 Task: Find connections with filter location Manhuaçu with filter topic #Startuplife with filter profile language French with filter current company Microsoft Research with filter school IIEST, Shibpur with filter industry Spectator Sports with filter service category Logo Design with filter keywords title Funeral Attendant
Action: Mouse moved to (477, 72)
Screenshot: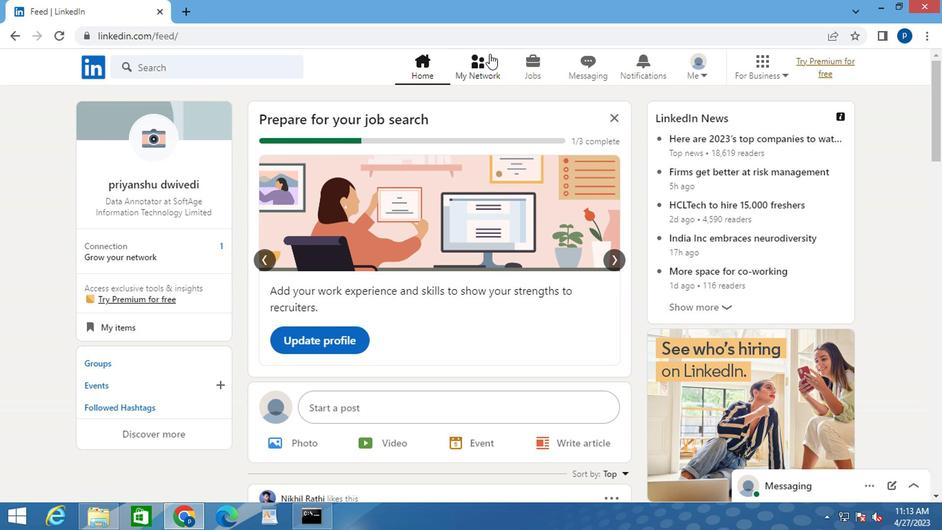 
Action: Mouse pressed left at (477, 72)
Screenshot: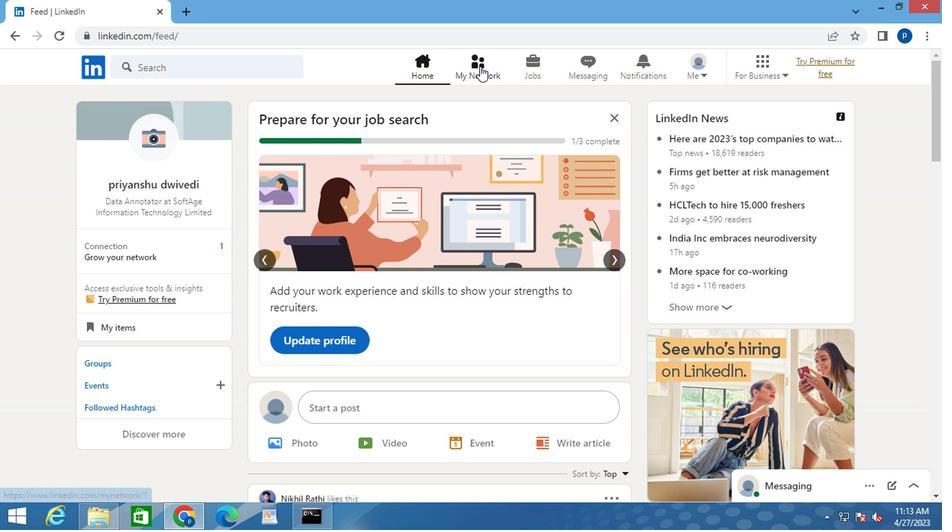 
Action: Mouse moved to (148, 148)
Screenshot: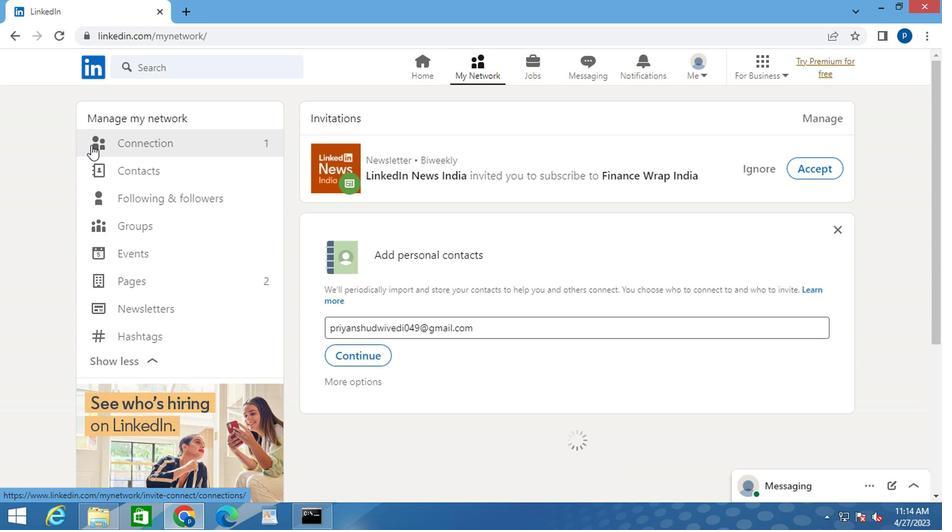 
Action: Mouse pressed left at (148, 148)
Screenshot: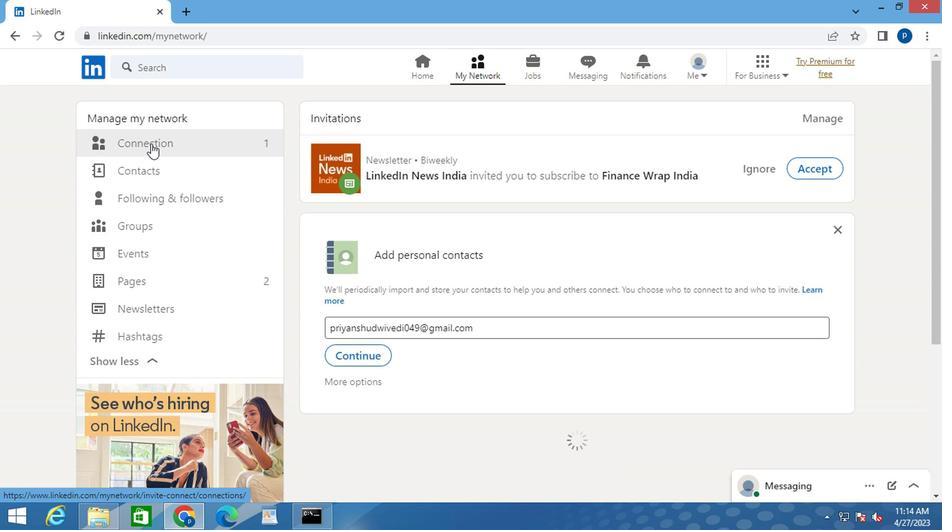 
Action: Mouse pressed left at (148, 148)
Screenshot: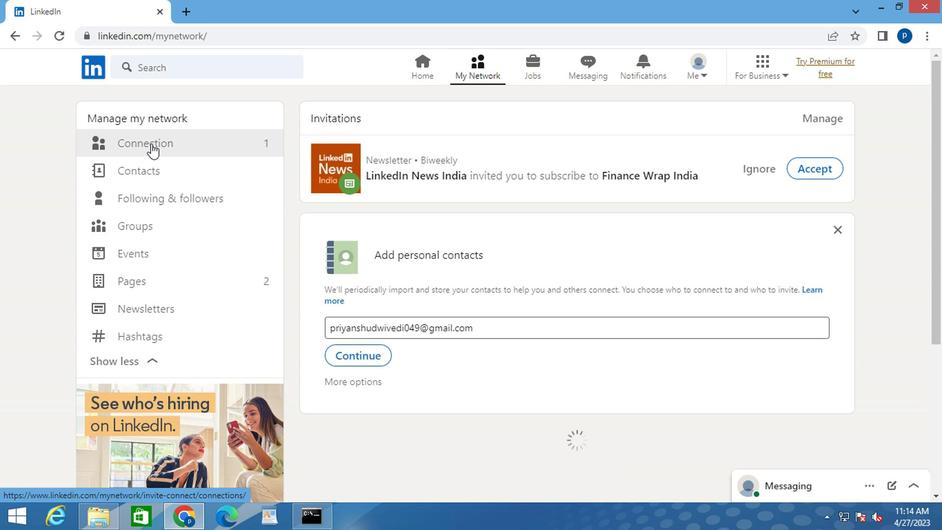 
Action: Mouse pressed left at (148, 148)
Screenshot: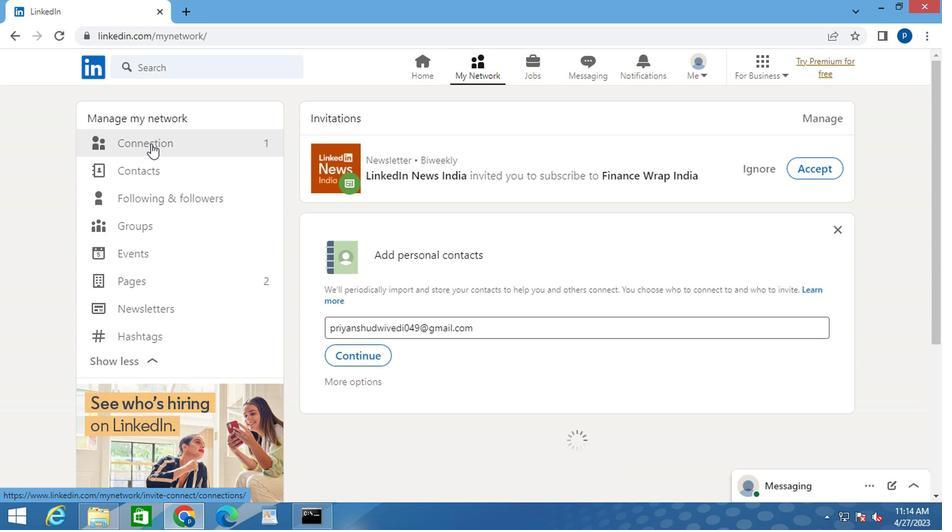 
Action: Mouse moved to (550, 147)
Screenshot: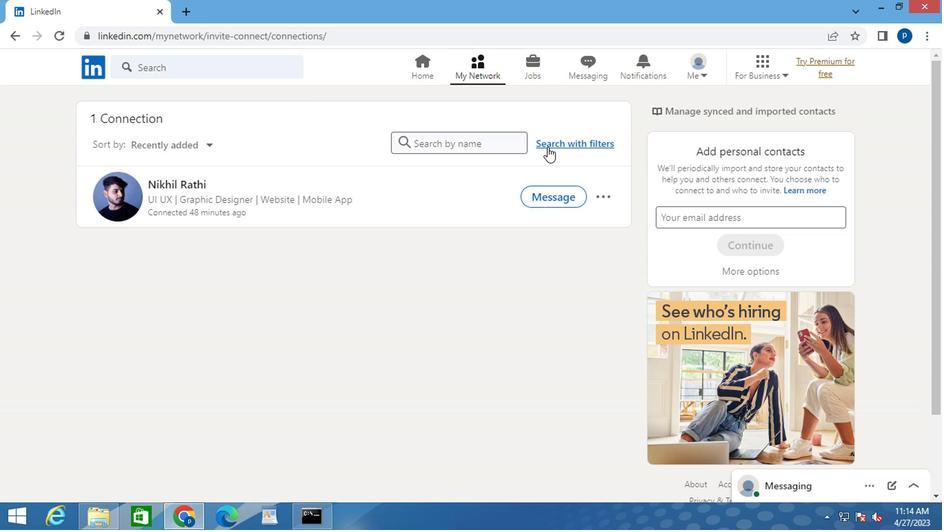 
Action: Mouse pressed left at (550, 147)
Screenshot: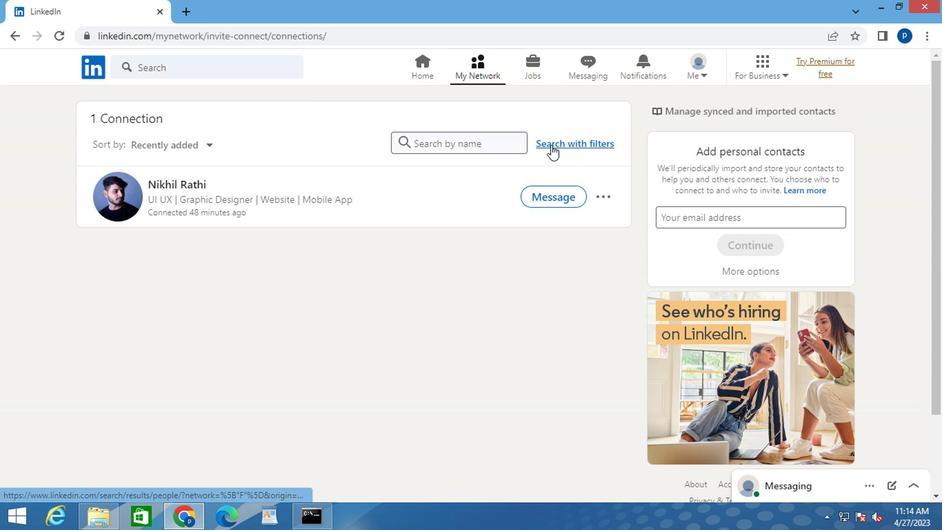 
Action: Mouse moved to (502, 113)
Screenshot: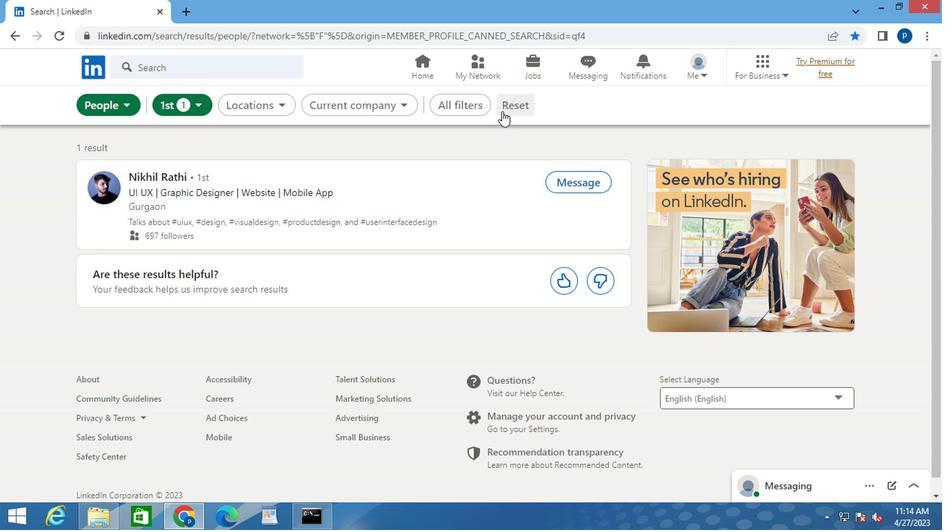 
Action: Mouse pressed left at (502, 113)
Screenshot: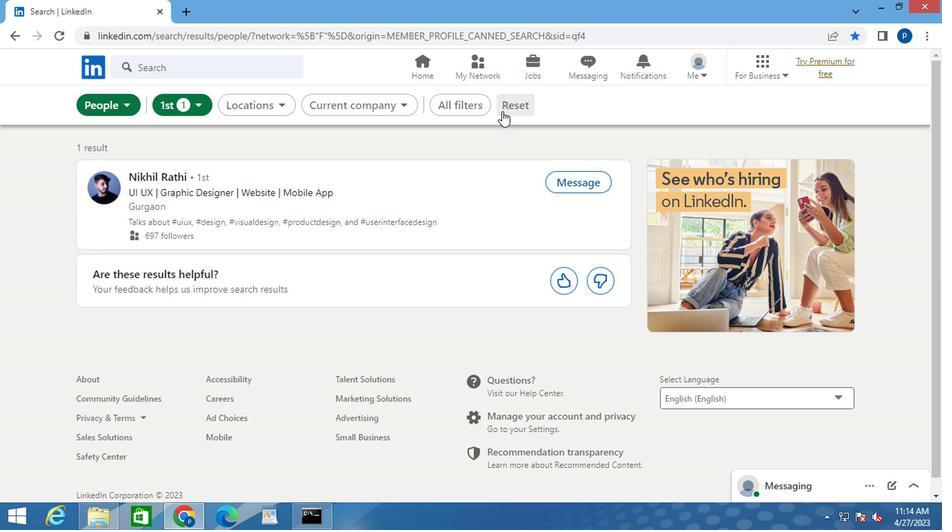 
Action: Mouse moved to (500, 111)
Screenshot: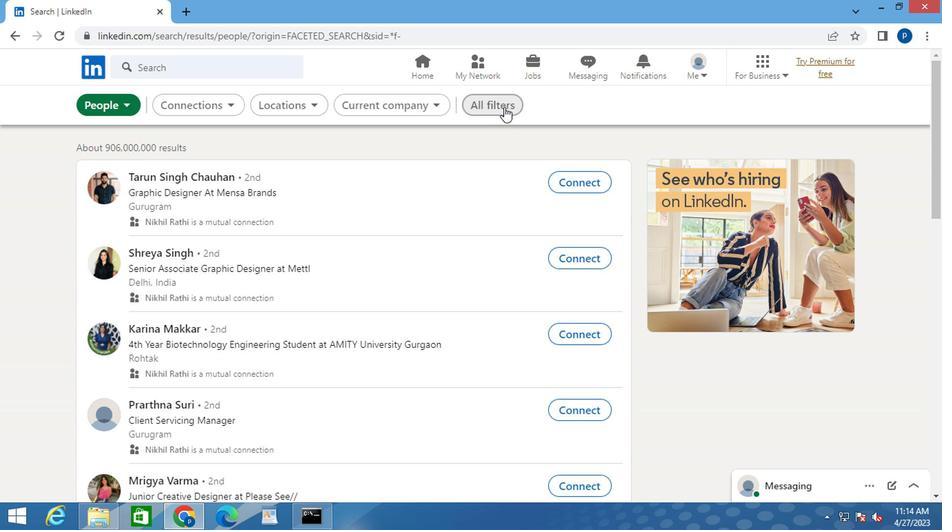 
Action: Mouse pressed left at (500, 111)
Screenshot: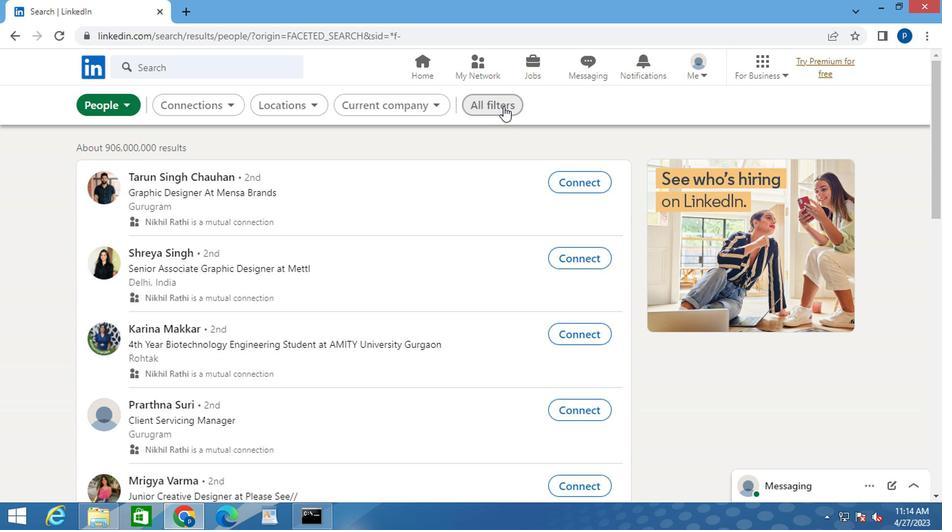 
Action: Mouse moved to (660, 300)
Screenshot: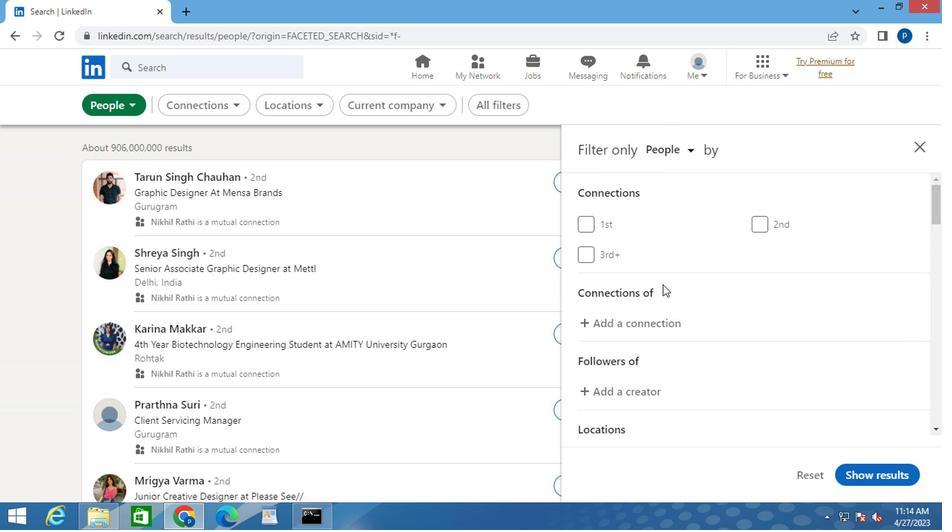 
Action: Mouse scrolled (660, 299) with delta (0, 0)
Screenshot: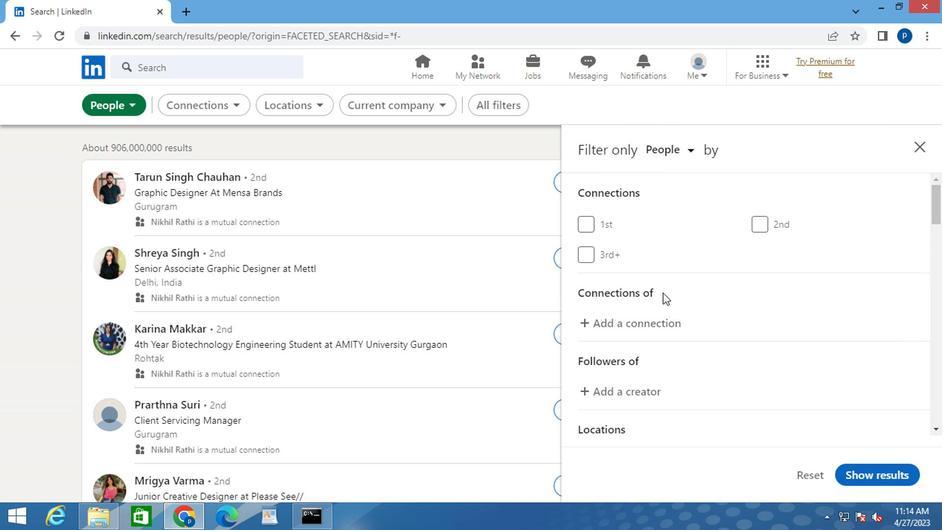 
Action: Mouse moved to (659, 301)
Screenshot: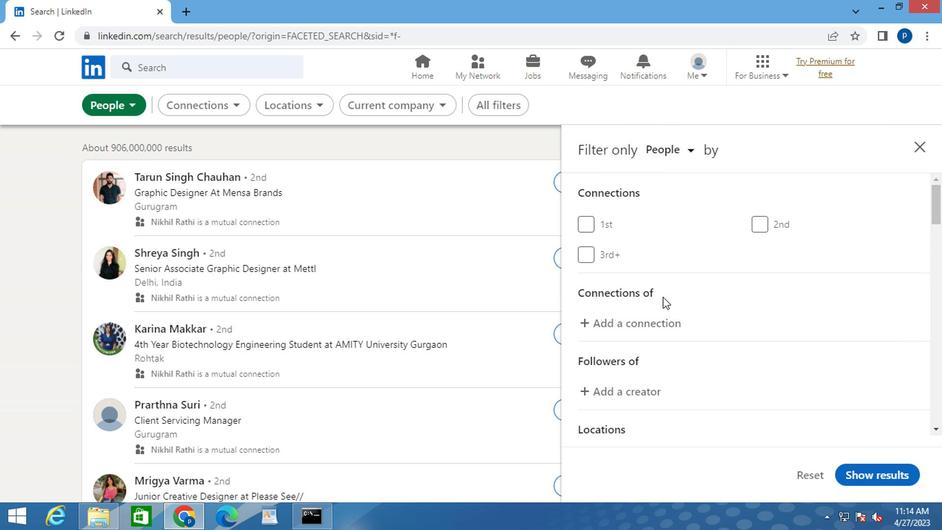 
Action: Mouse scrolled (659, 300) with delta (0, 0)
Screenshot: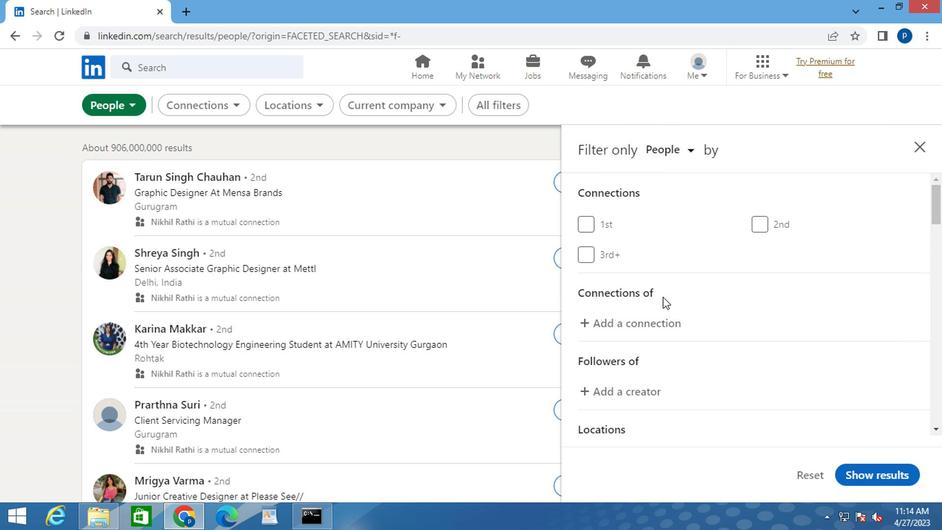 
Action: Mouse moved to (682, 324)
Screenshot: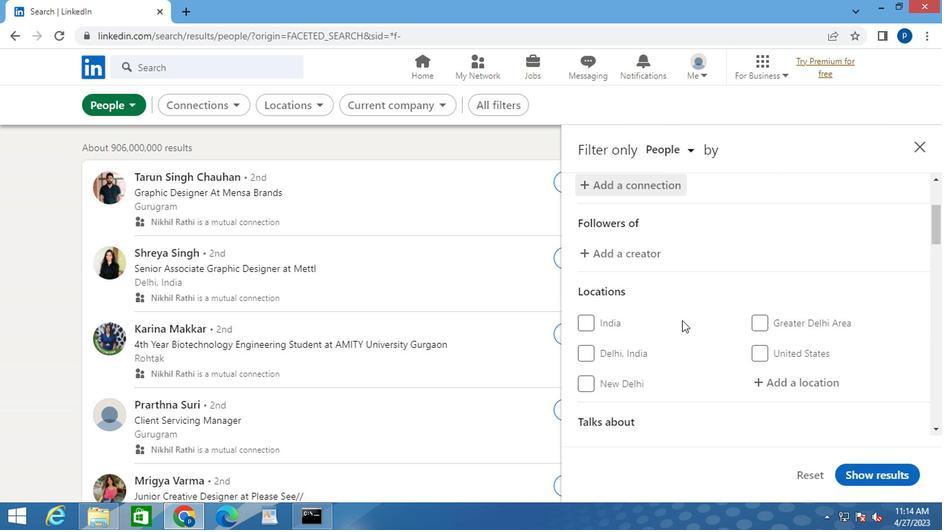 
Action: Mouse scrolled (682, 323) with delta (0, 0)
Screenshot: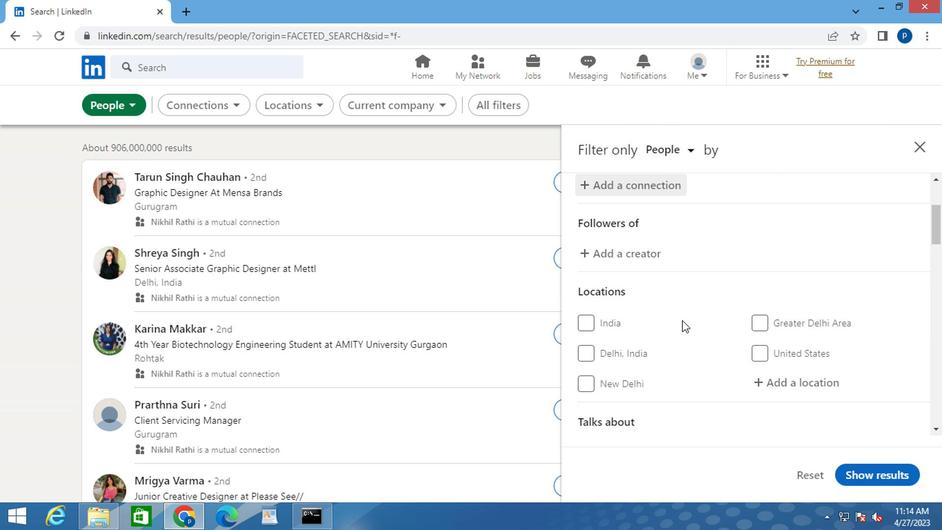 
Action: Mouse moved to (811, 316)
Screenshot: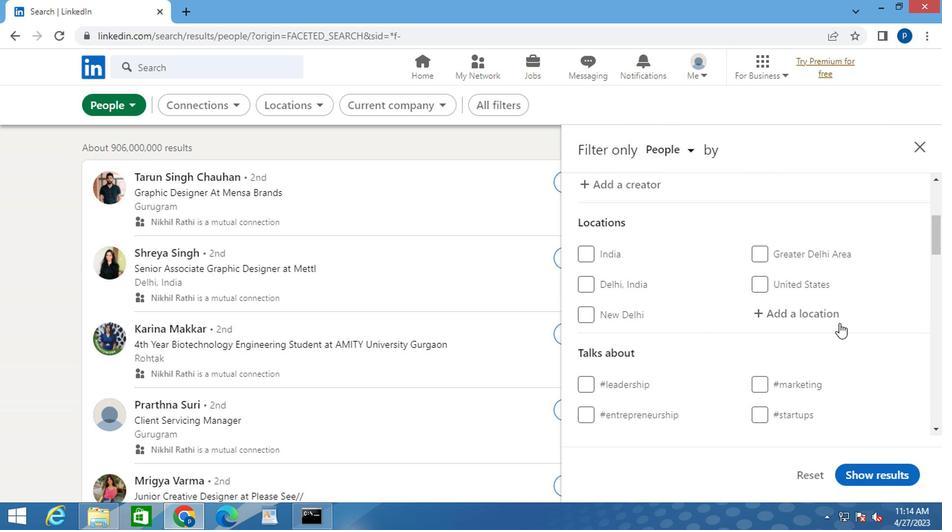 
Action: Mouse pressed left at (811, 316)
Screenshot: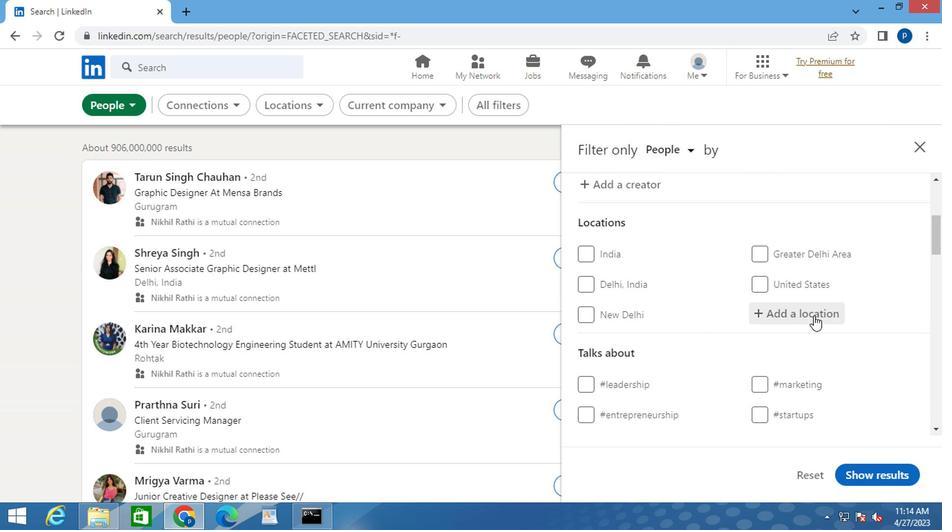 
Action: Mouse moved to (801, 316)
Screenshot: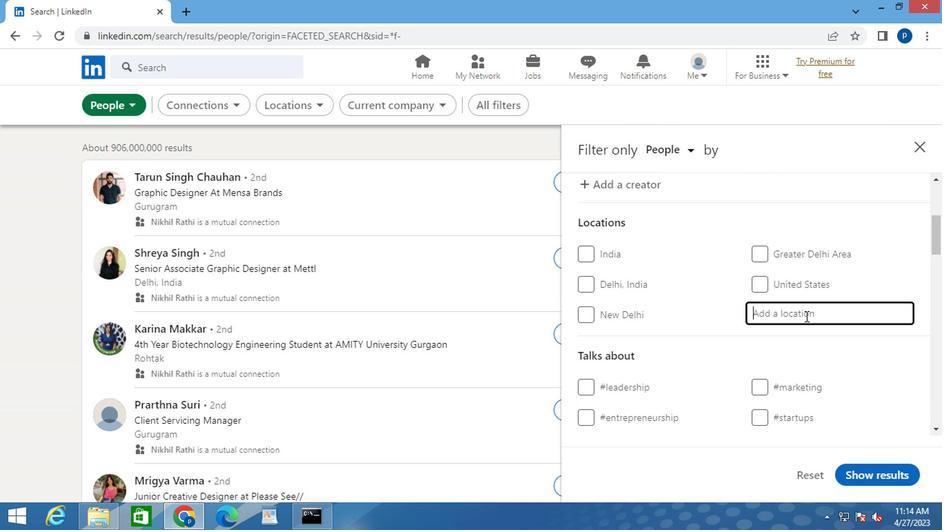 
Action: Key pressed <Key.caps_lock>m<Key.caps_lock>anhuacu
Screenshot: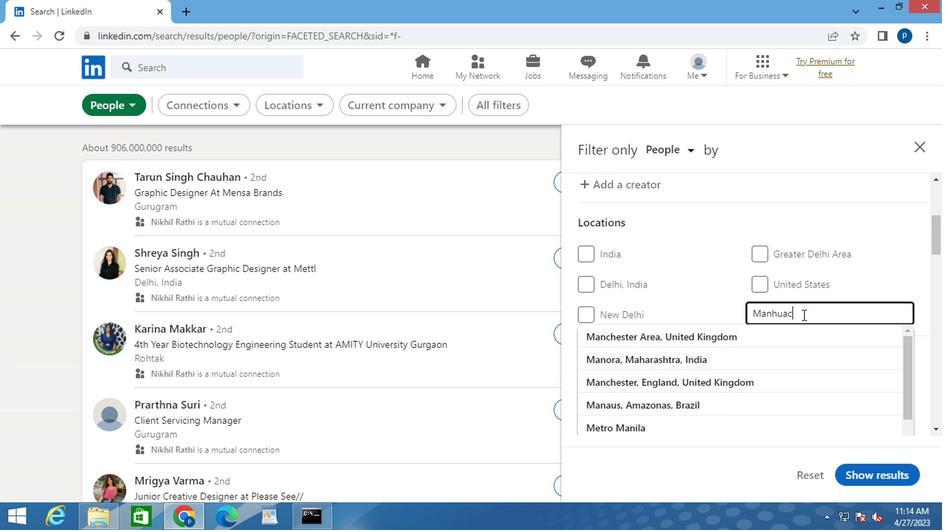 
Action: Mouse moved to (709, 334)
Screenshot: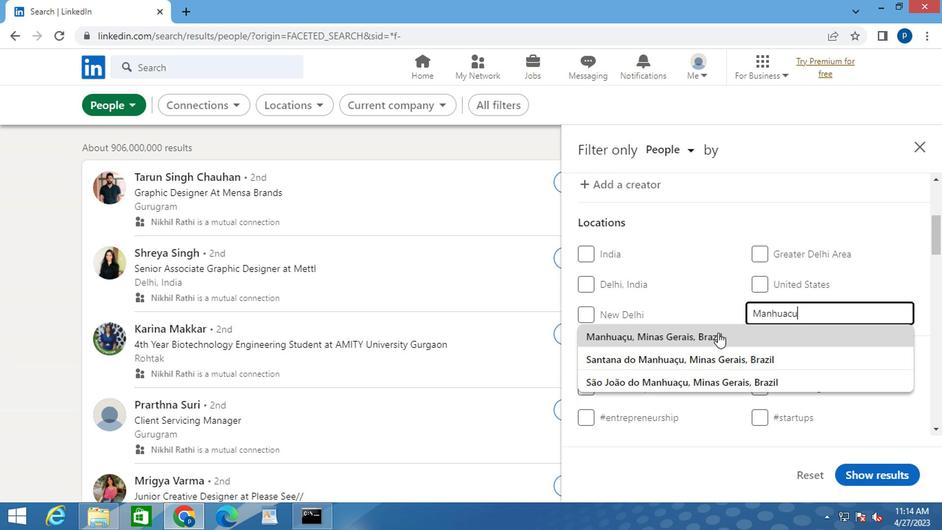 
Action: Mouse pressed left at (709, 334)
Screenshot: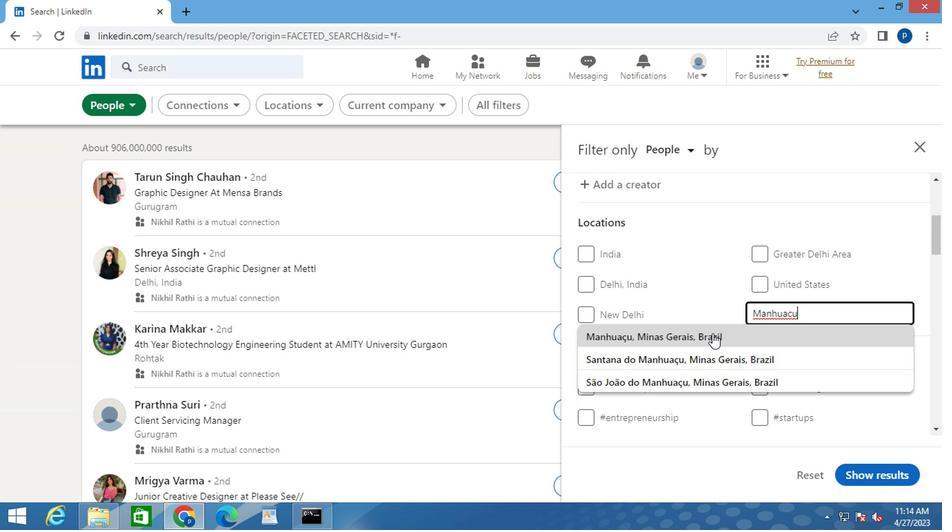 
Action: Mouse moved to (771, 412)
Screenshot: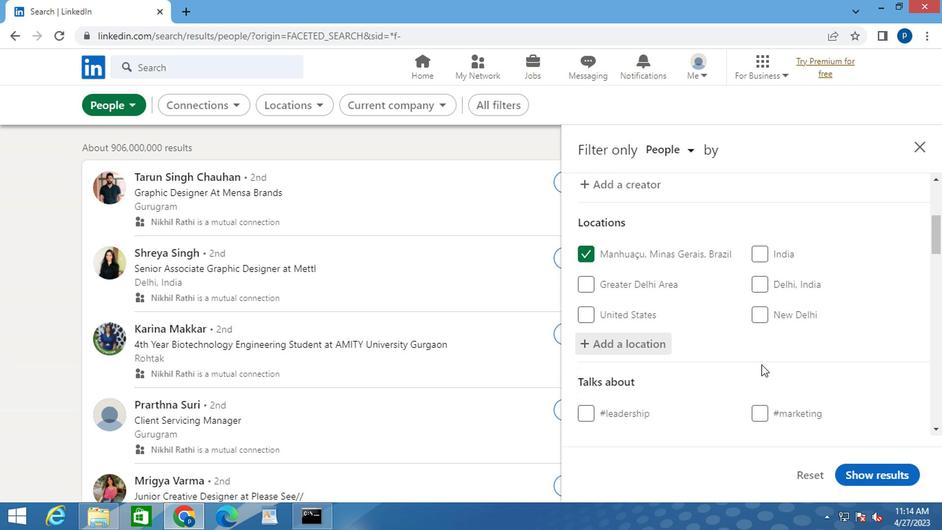 
Action: Mouse scrolled (771, 412) with delta (0, 0)
Screenshot: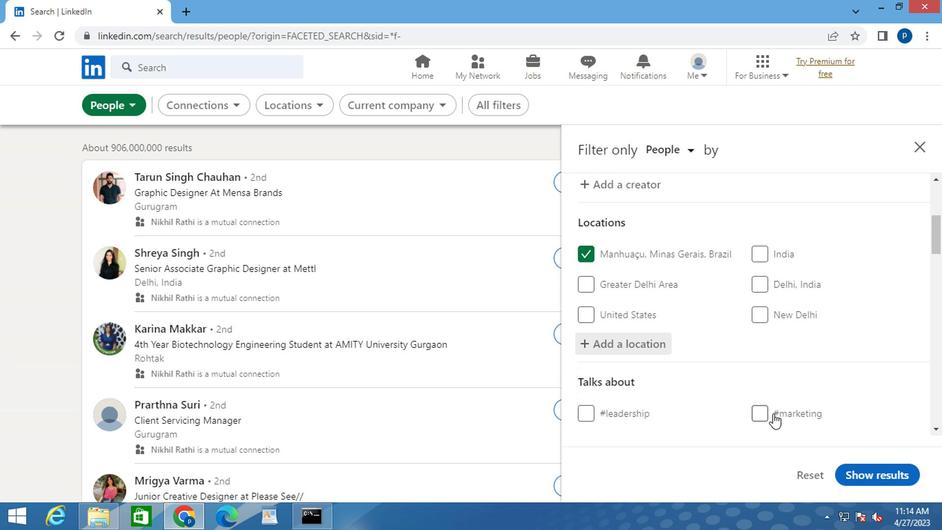 
Action: Mouse moved to (764, 405)
Screenshot: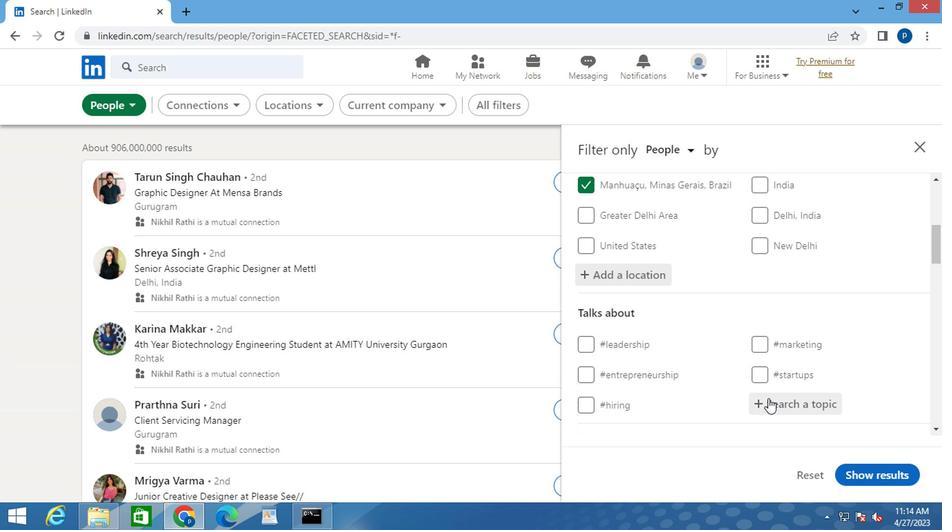 
Action: Mouse pressed left at (764, 405)
Screenshot: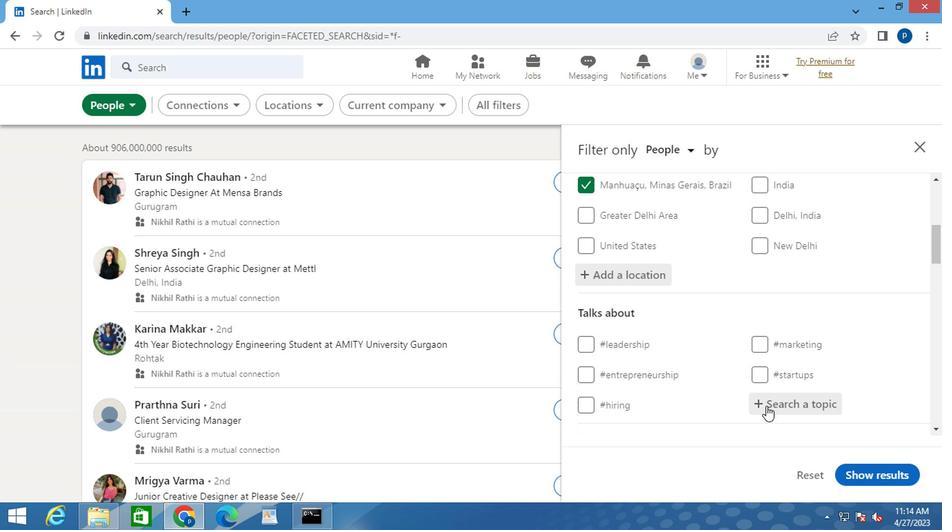 
Action: Mouse moved to (762, 400)
Screenshot: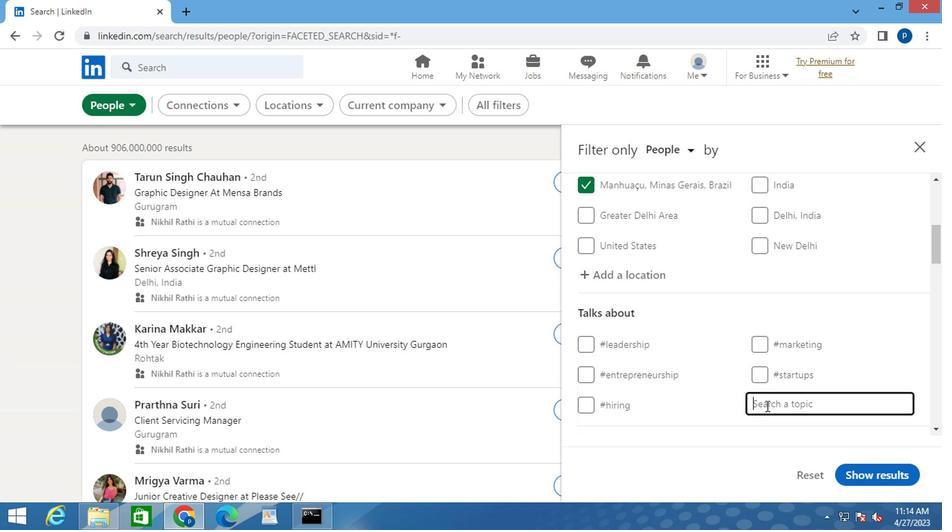 
Action: Mouse scrolled (762, 400) with delta (0, 0)
Screenshot: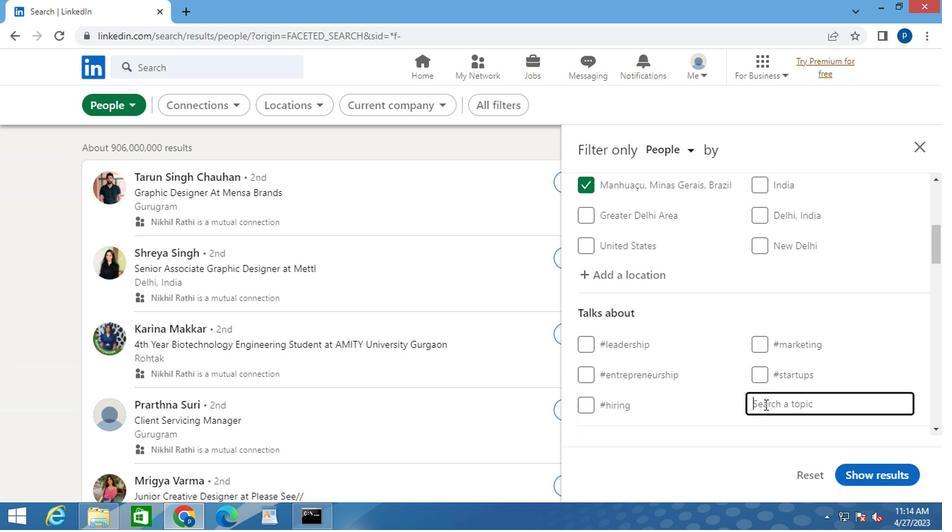 
Action: Mouse moved to (755, 338)
Screenshot: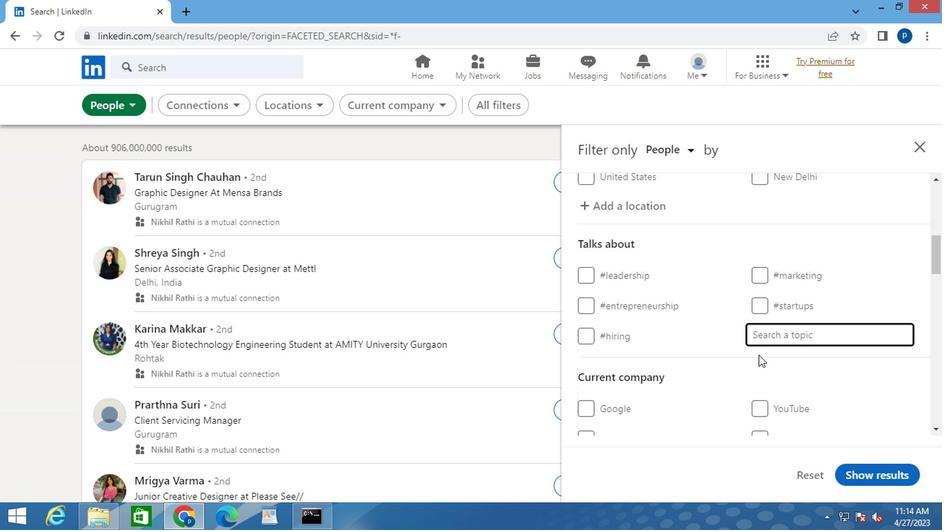
Action: Key pressed <Key.shift>#<Key.caps_lock>S<Key.caps_lock>TARTUPLIFE
Screenshot: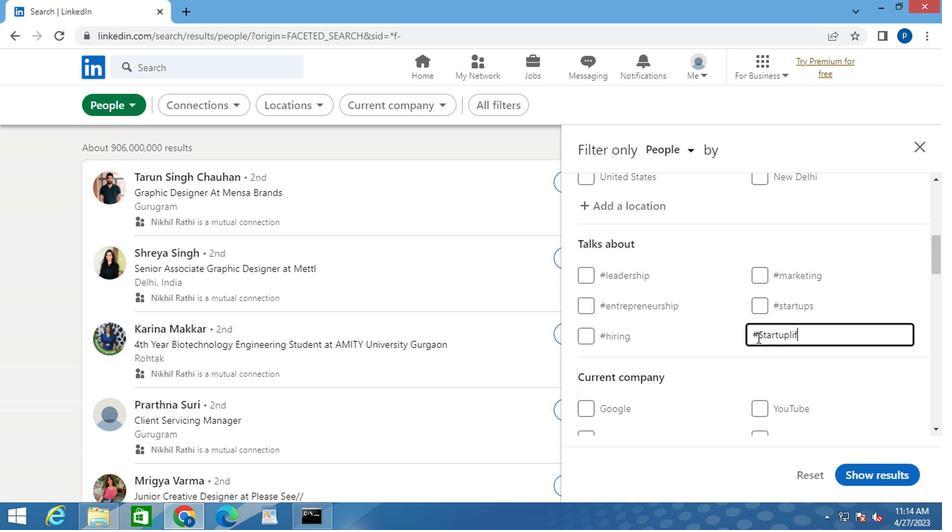 
Action: Mouse moved to (730, 340)
Screenshot: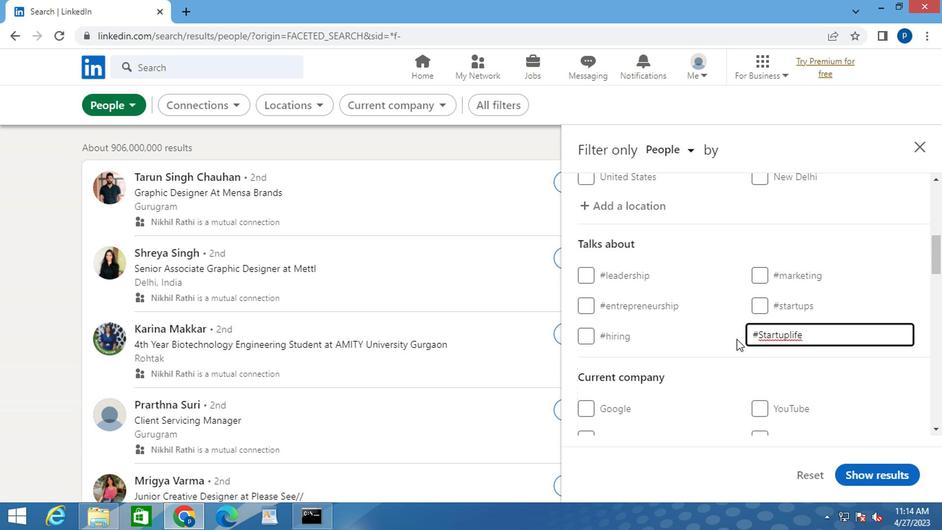 
Action: Mouse scrolled (730, 339) with delta (0, 0)
Screenshot: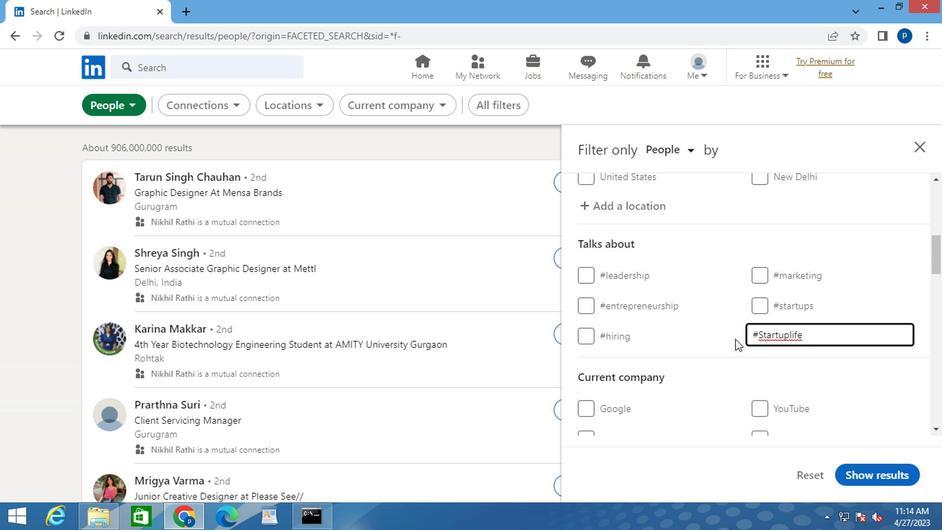 
Action: Mouse scrolled (730, 339) with delta (0, 0)
Screenshot: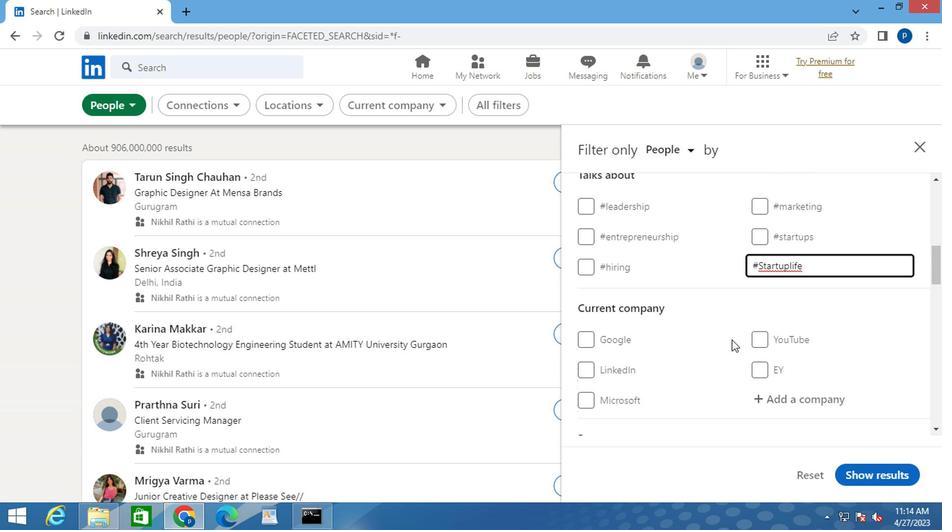 
Action: Mouse moved to (727, 334)
Screenshot: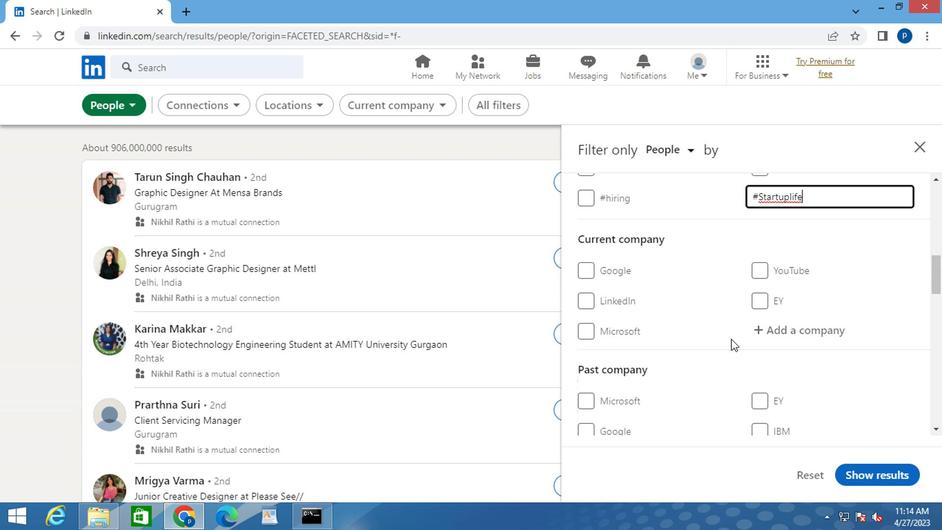 
Action: Mouse scrolled (727, 333) with delta (0, 0)
Screenshot: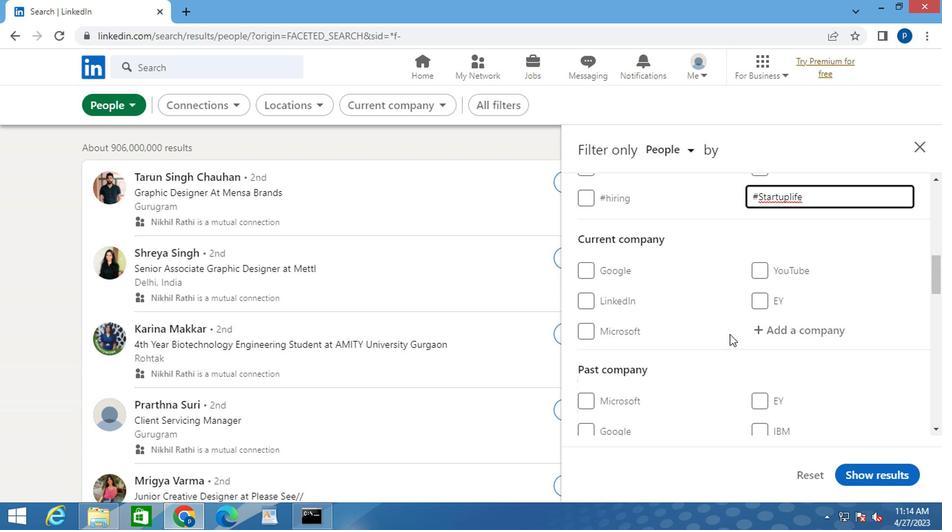 
Action: Mouse scrolled (727, 333) with delta (0, 0)
Screenshot: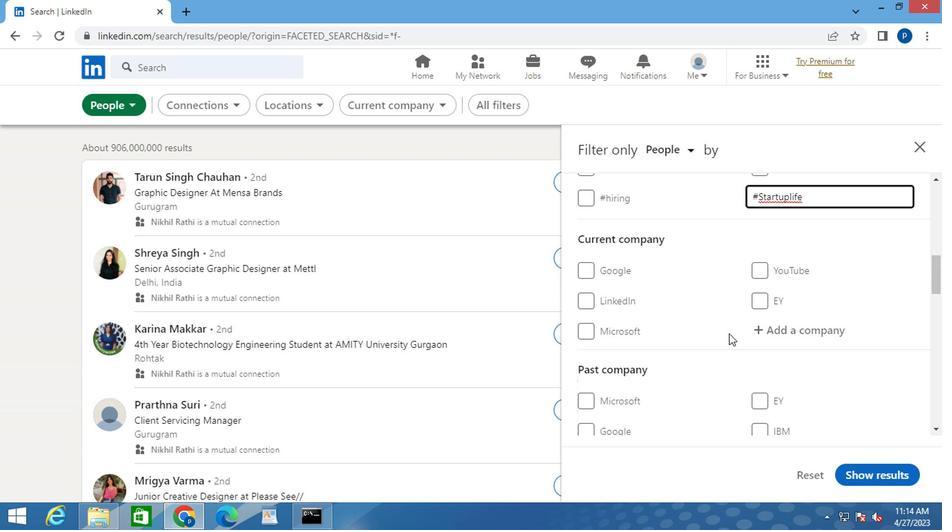 
Action: Mouse scrolled (727, 333) with delta (0, 0)
Screenshot: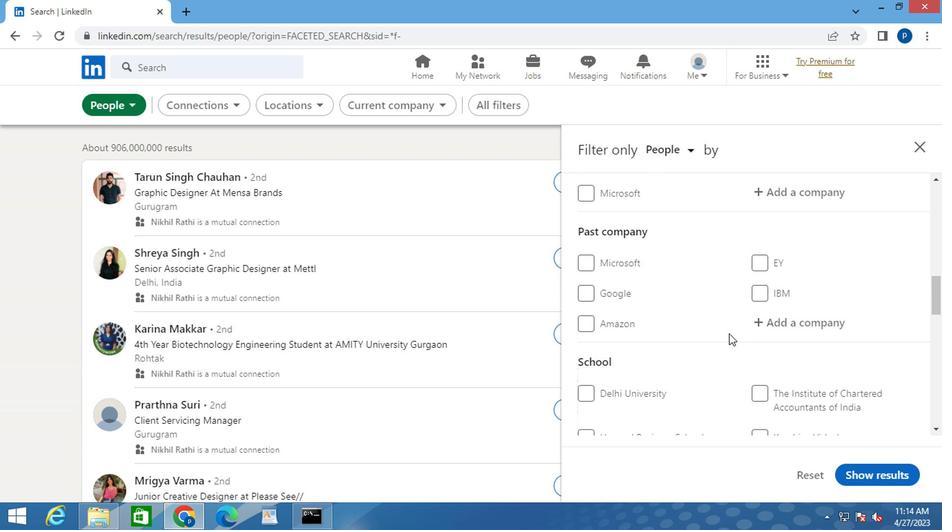 
Action: Mouse scrolled (727, 333) with delta (0, 0)
Screenshot: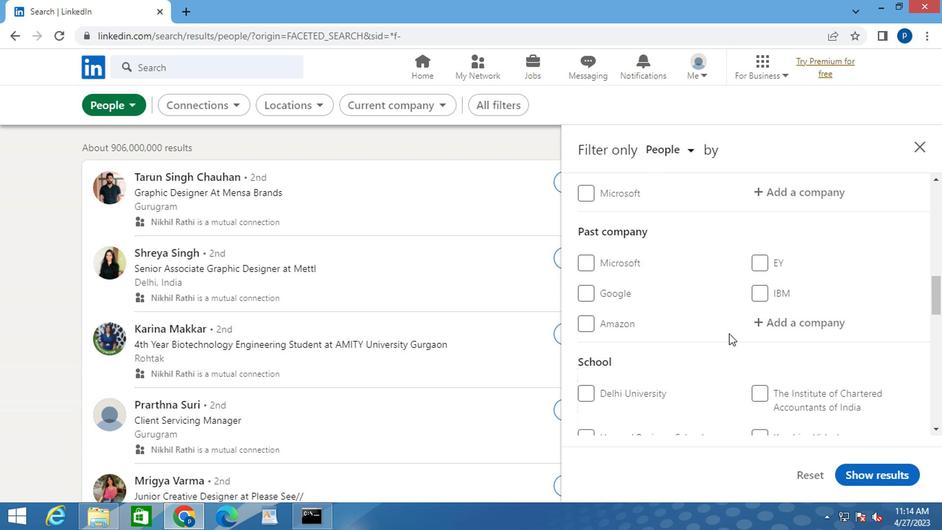 
Action: Mouse scrolled (727, 333) with delta (0, 0)
Screenshot: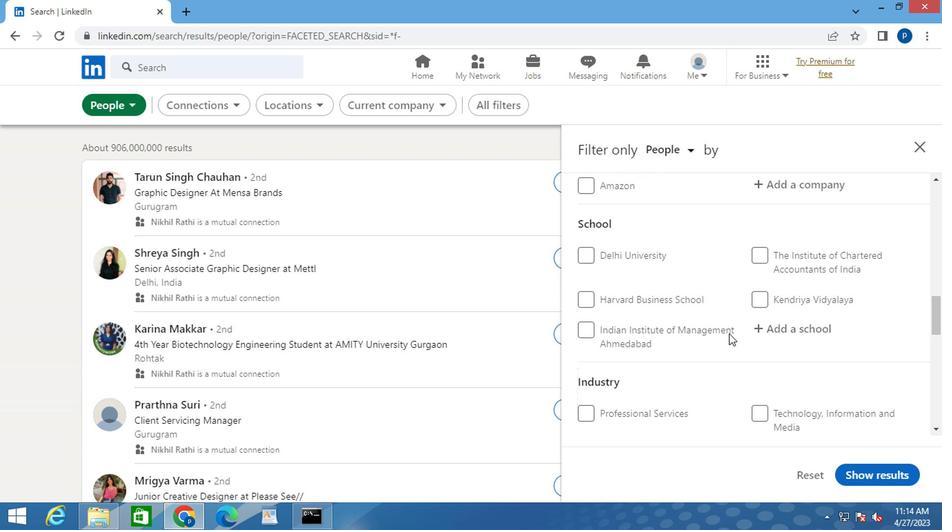 
Action: Mouse scrolled (727, 333) with delta (0, 0)
Screenshot: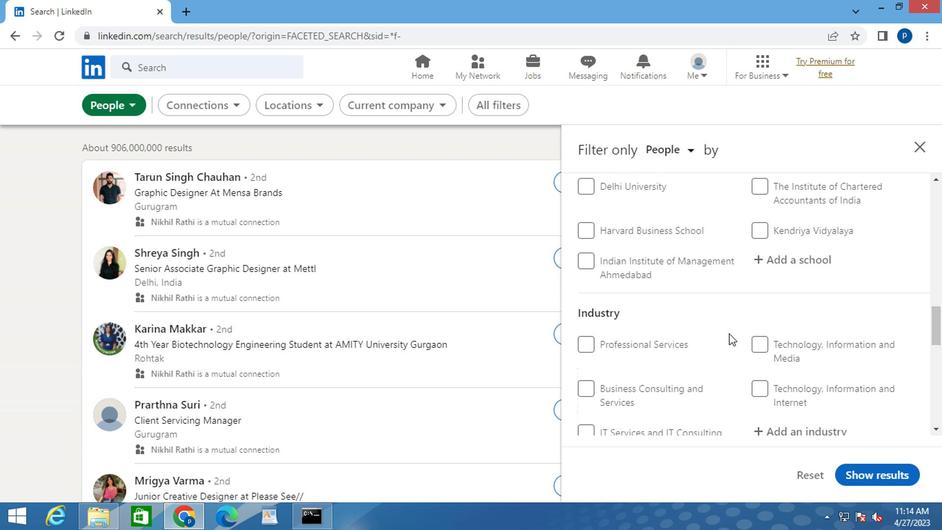 
Action: Mouse scrolled (727, 333) with delta (0, 0)
Screenshot: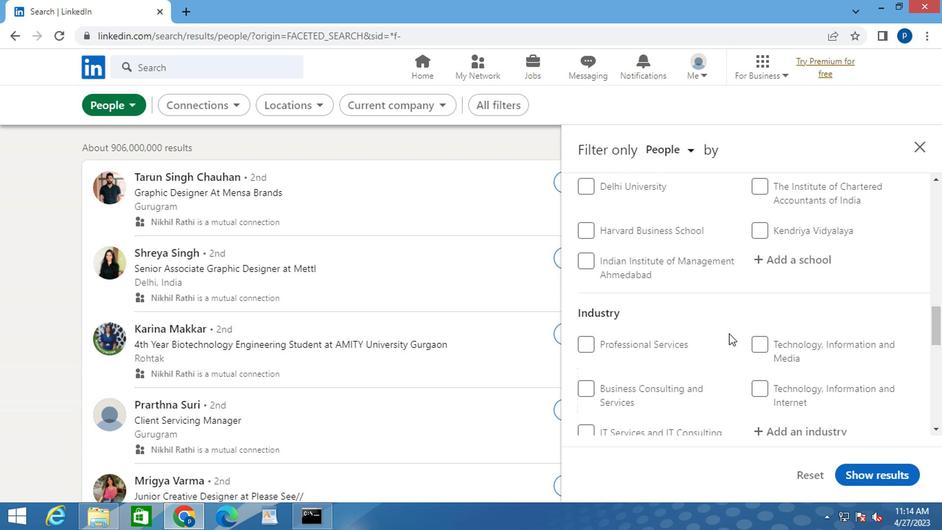 
Action: Mouse moved to (754, 361)
Screenshot: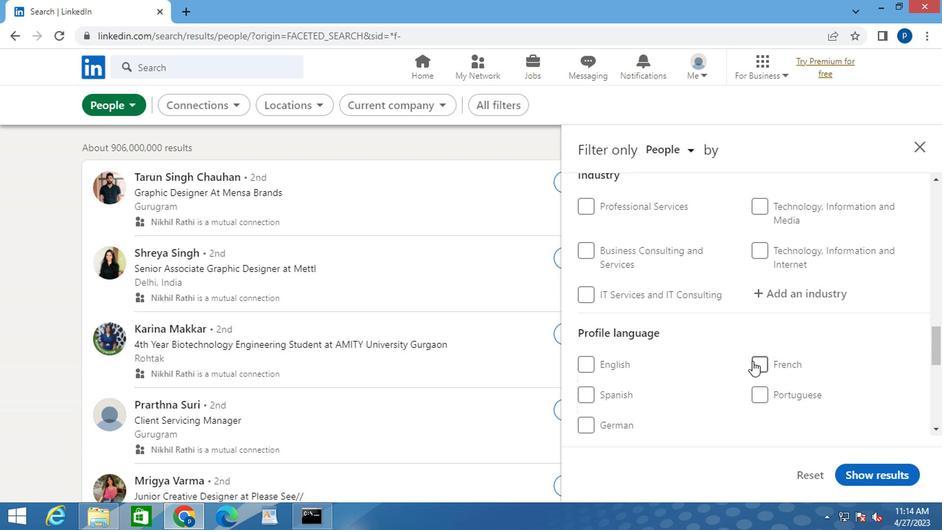 
Action: Mouse pressed left at (754, 361)
Screenshot: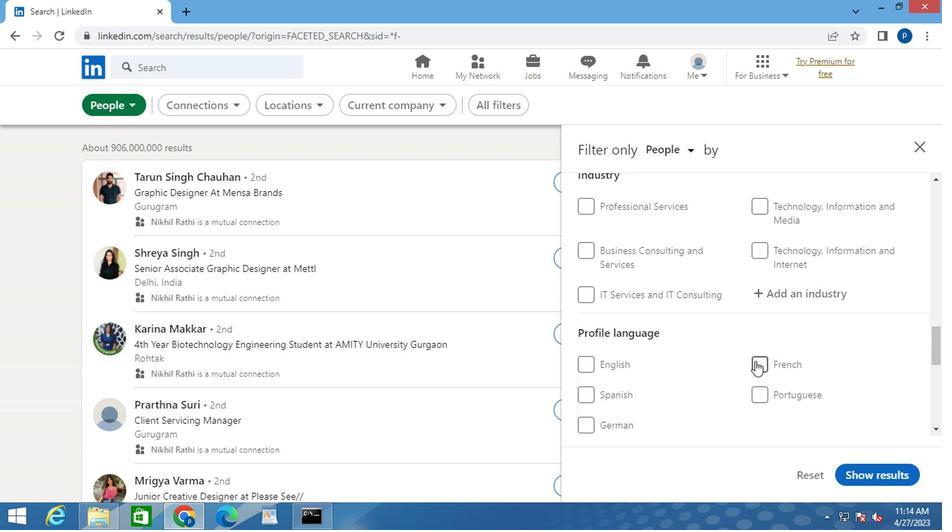 
Action: Mouse moved to (690, 302)
Screenshot: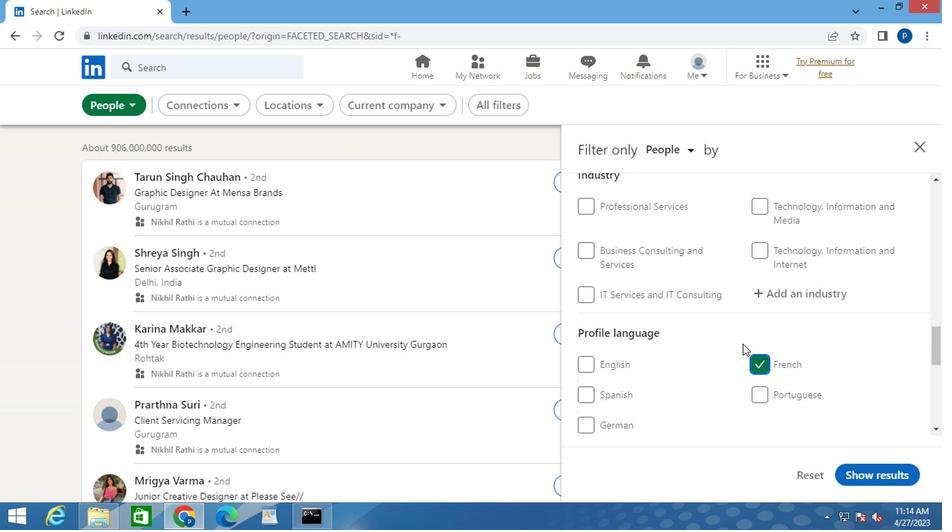 
Action: Mouse scrolled (690, 303) with delta (0, 0)
Screenshot: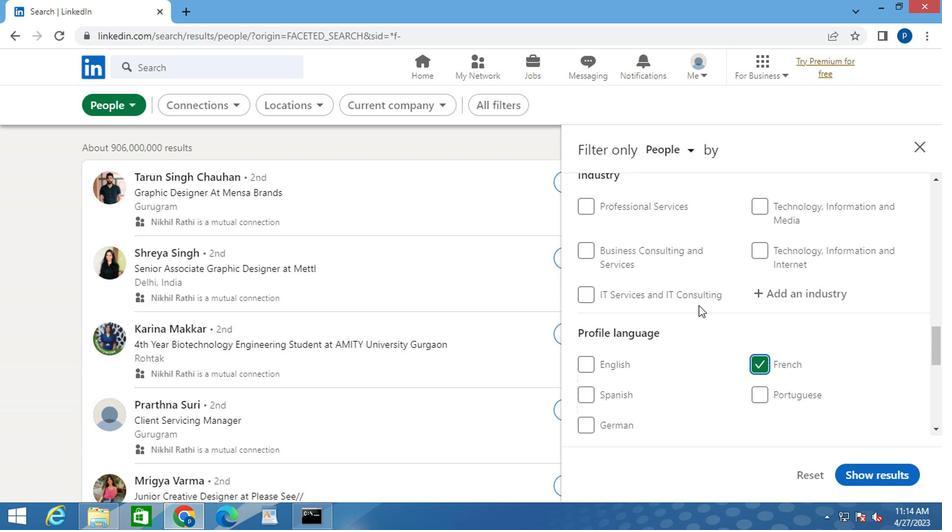 
Action: Mouse moved to (690, 302)
Screenshot: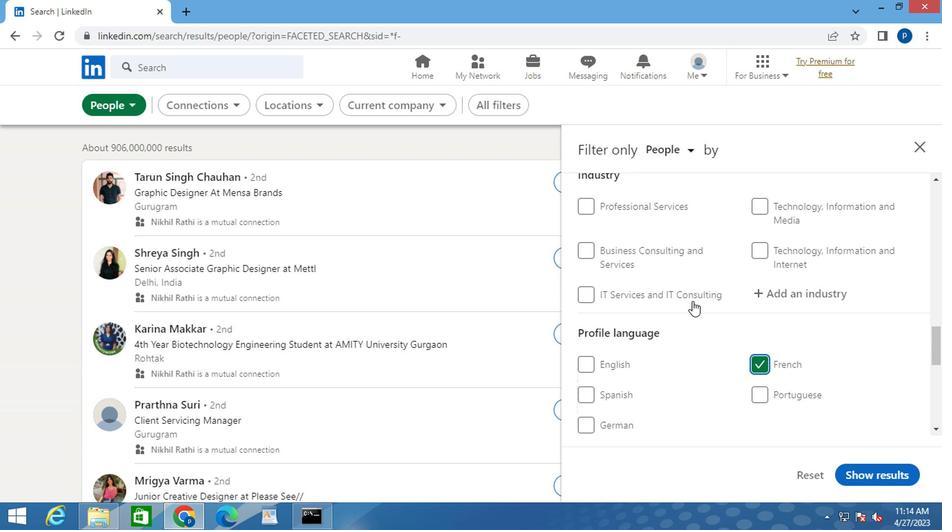 
Action: Mouse scrolled (690, 302) with delta (0, 0)
Screenshot: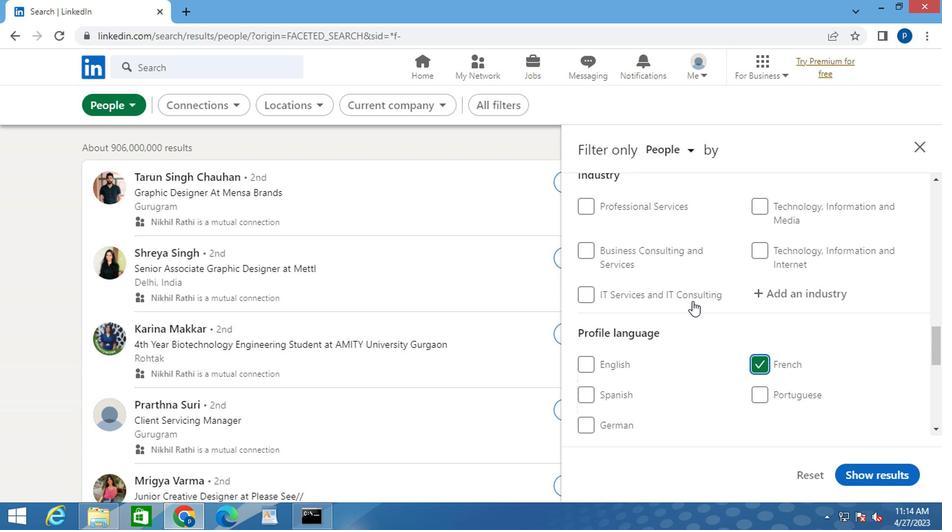 
Action: Mouse scrolled (690, 302) with delta (0, 0)
Screenshot: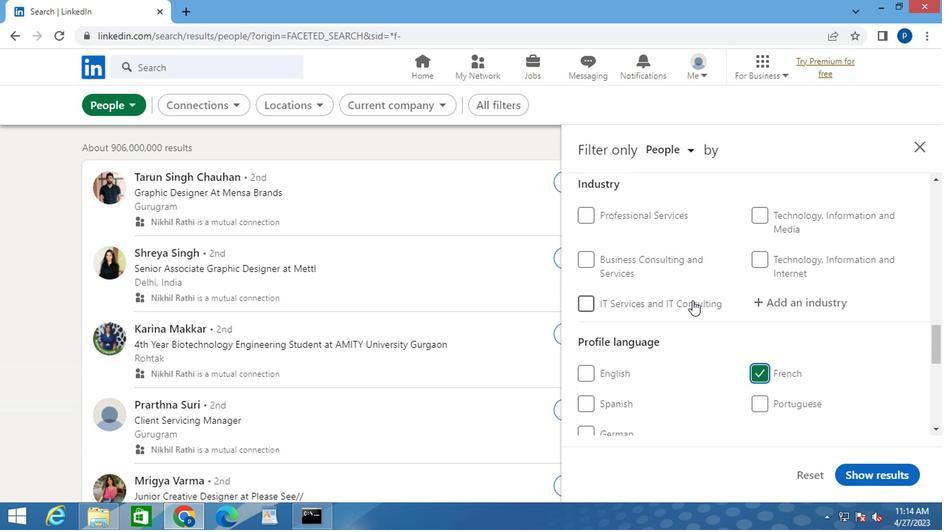 
Action: Mouse scrolled (690, 302) with delta (0, 0)
Screenshot: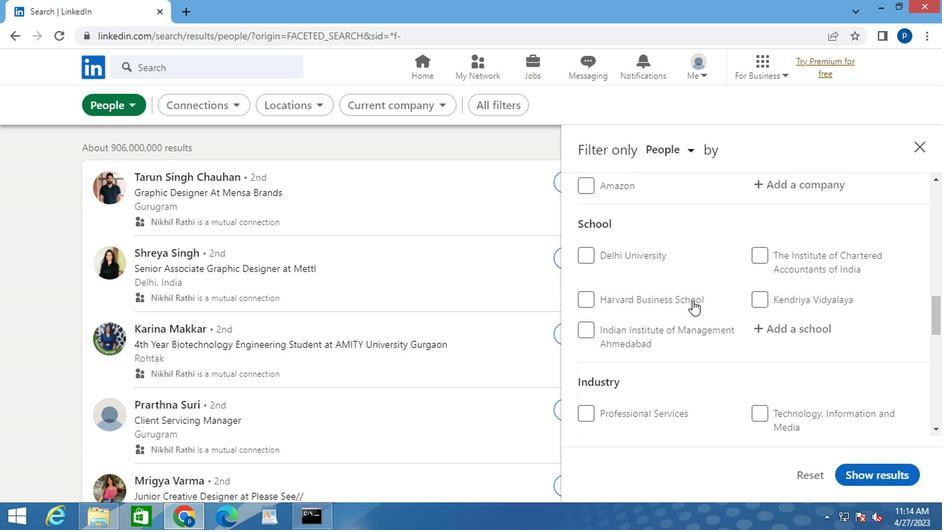 
Action: Mouse scrolled (690, 302) with delta (0, 0)
Screenshot: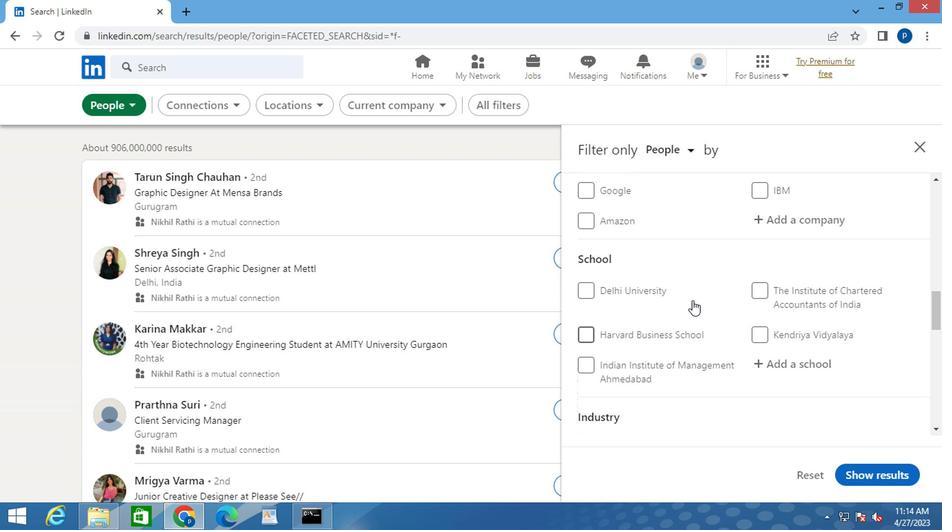 
Action: Mouse scrolled (690, 302) with delta (0, 0)
Screenshot: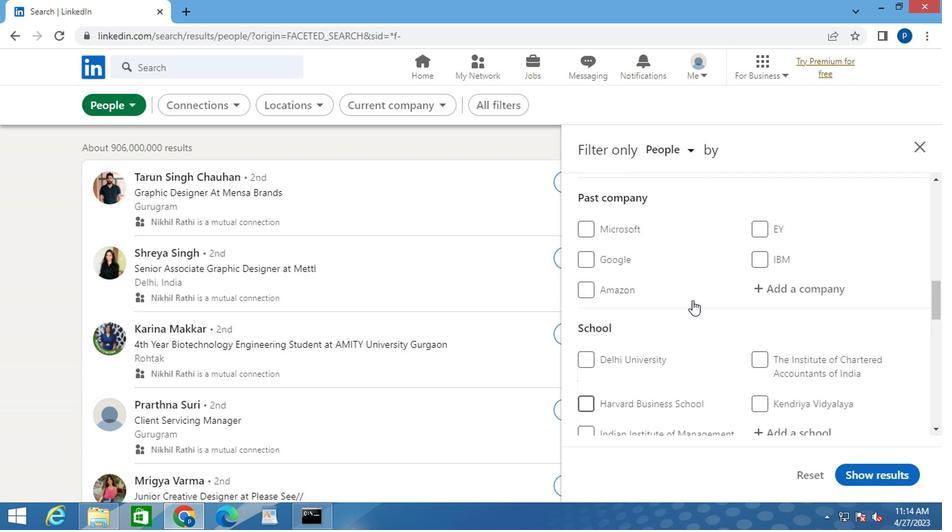 
Action: Mouse scrolled (690, 302) with delta (0, 0)
Screenshot: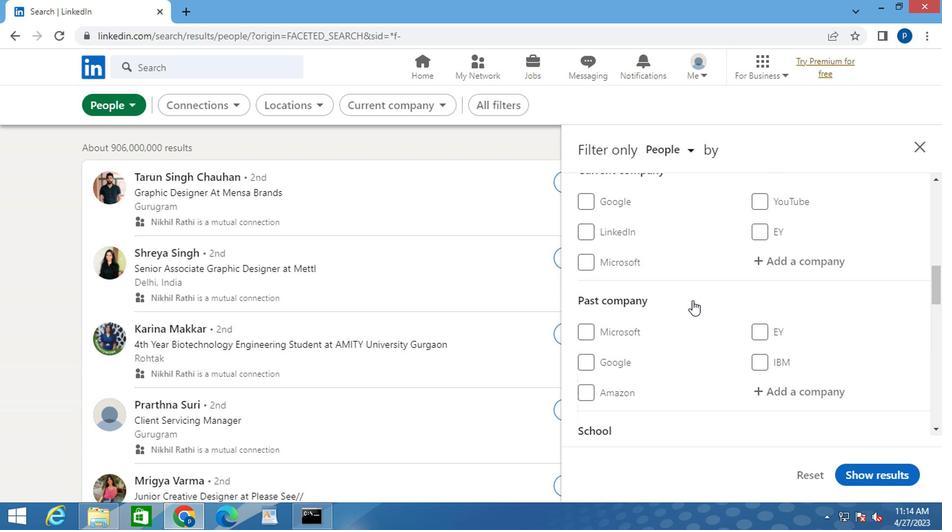 
Action: Mouse moved to (766, 330)
Screenshot: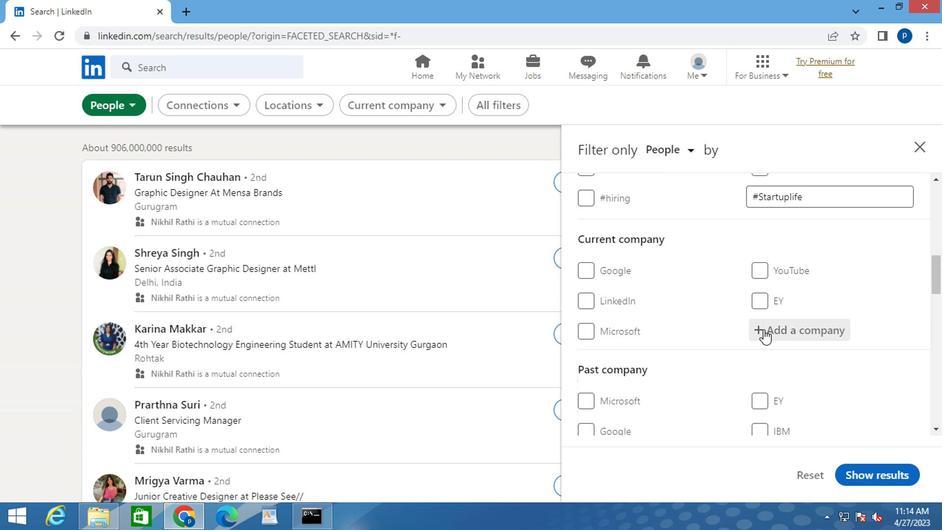 
Action: Mouse pressed left at (766, 330)
Screenshot: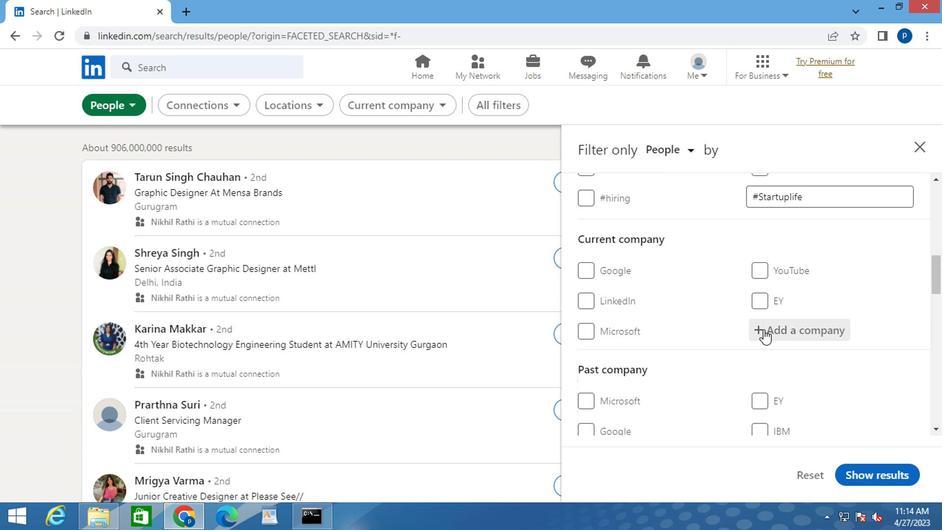 
Action: Key pressed <Key.caps_lock>M<Key.caps_lock>ICROSOFT<Key.space><Key.caps_lock>R<Key.caps_lock>E
Screenshot: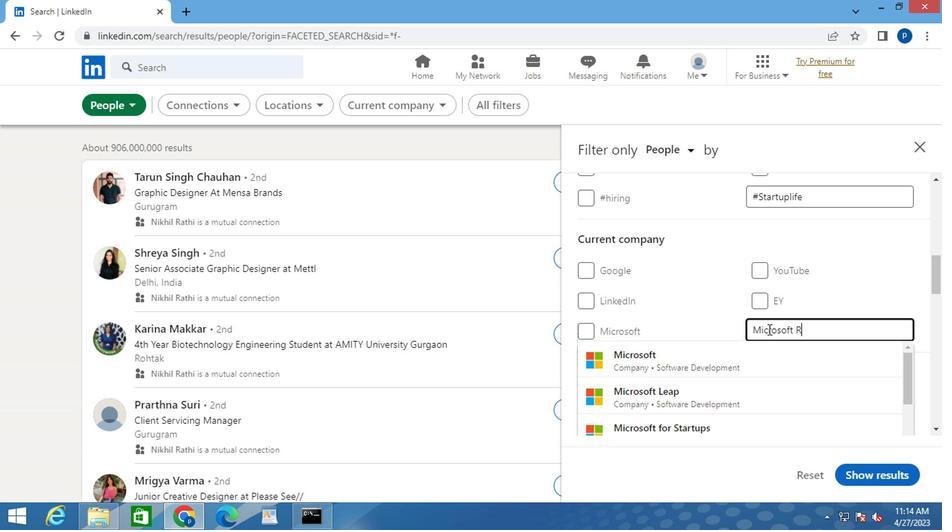 
Action: Mouse moved to (725, 348)
Screenshot: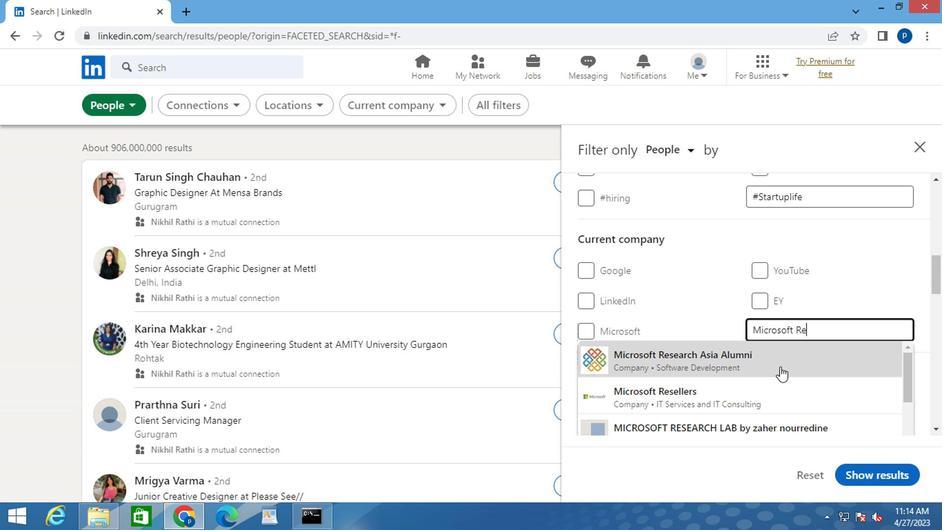 
Action: Mouse pressed left at (725, 348)
Screenshot: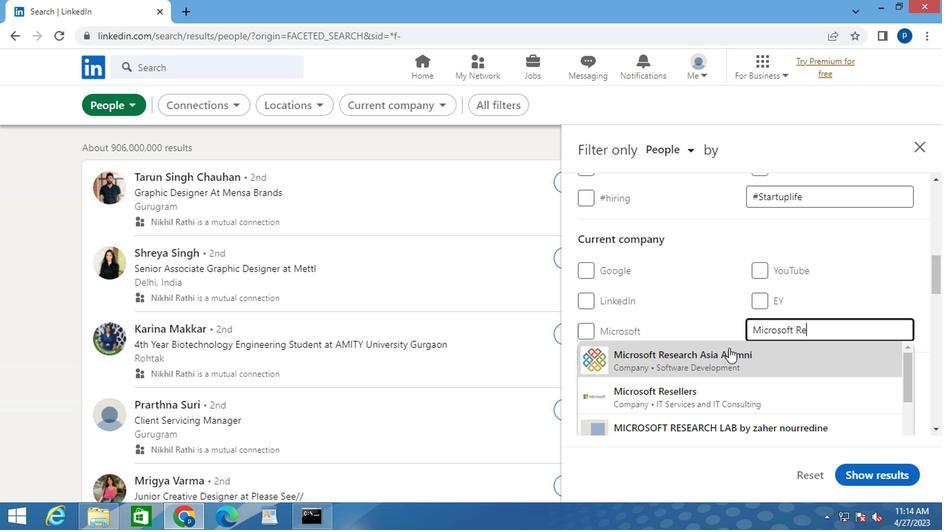 
Action: Mouse scrolled (725, 348) with delta (0, 0)
Screenshot: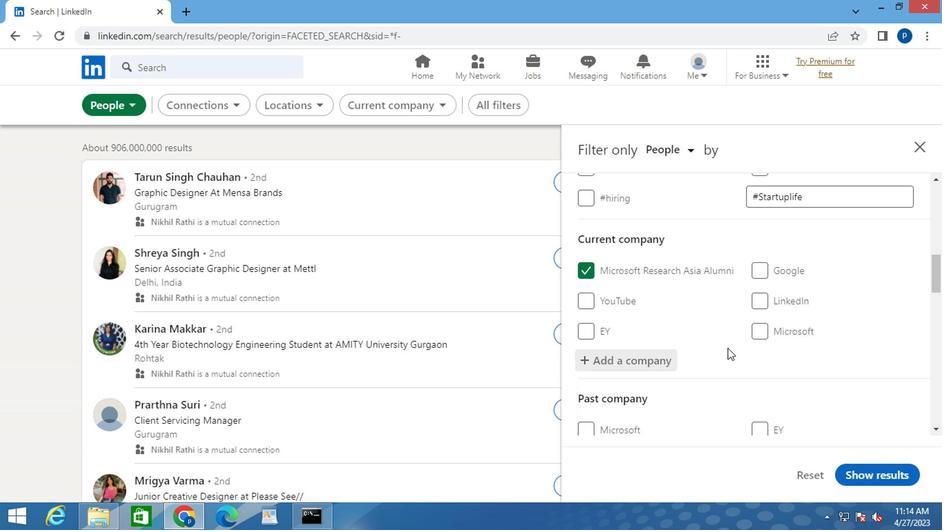 
Action: Mouse scrolled (725, 348) with delta (0, 0)
Screenshot: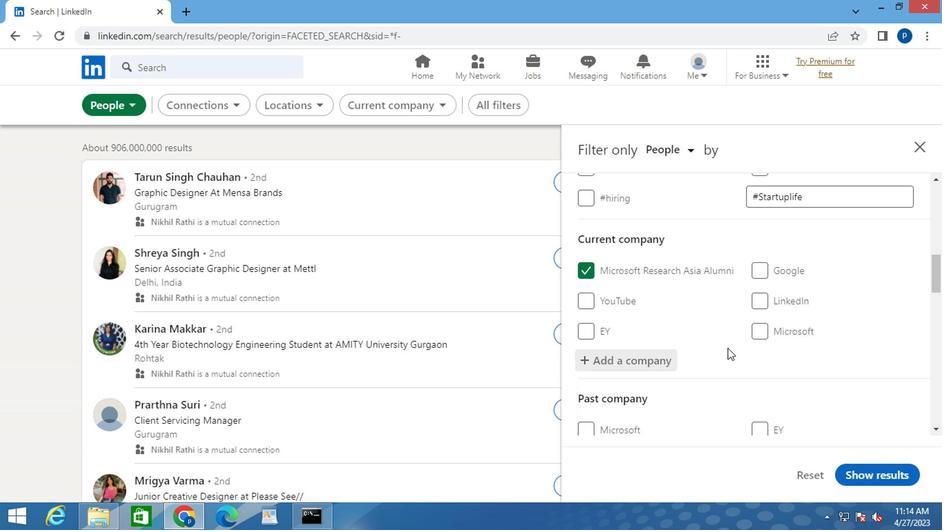 
Action: Mouse moved to (760, 348)
Screenshot: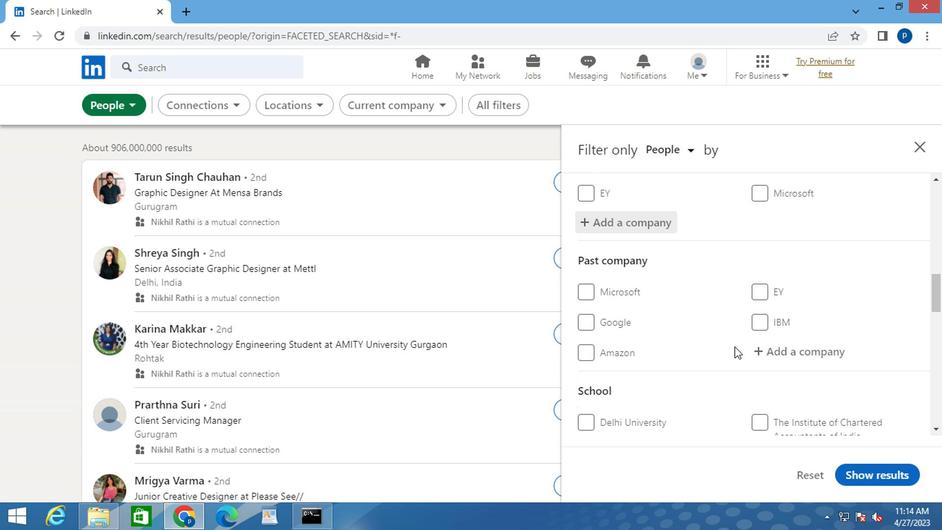 
Action: Mouse scrolled (760, 347) with delta (0, 0)
Screenshot: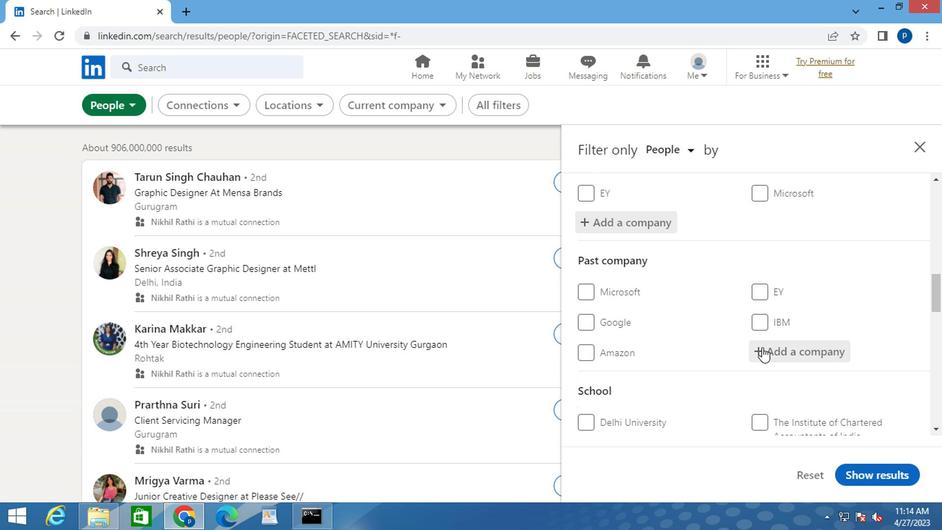 
Action: Mouse moved to (760, 348)
Screenshot: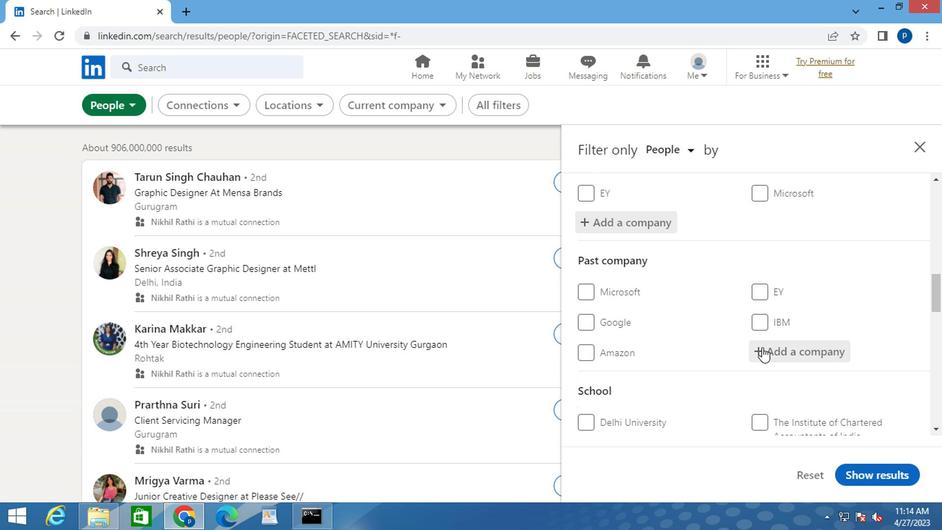 
Action: Mouse scrolled (760, 348) with delta (0, 0)
Screenshot: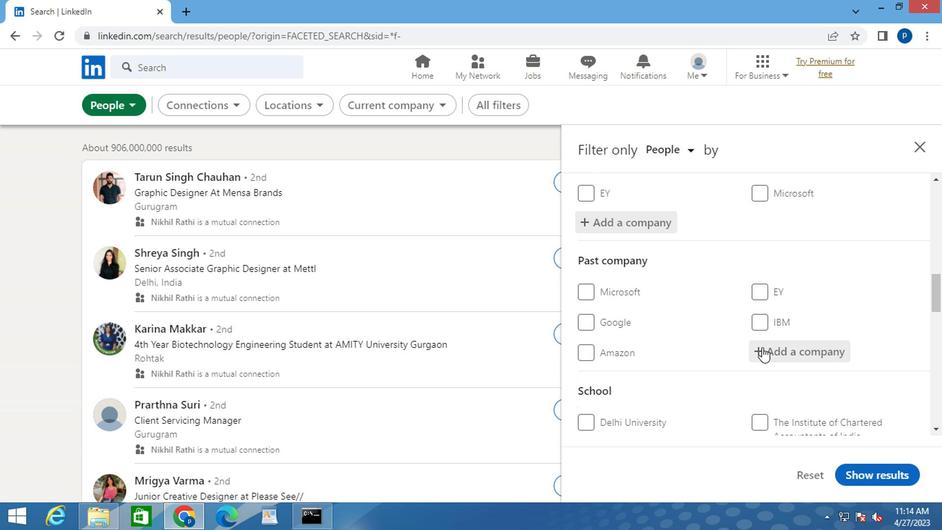 
Action: Mouse moved to (772, 357)
Screenshot: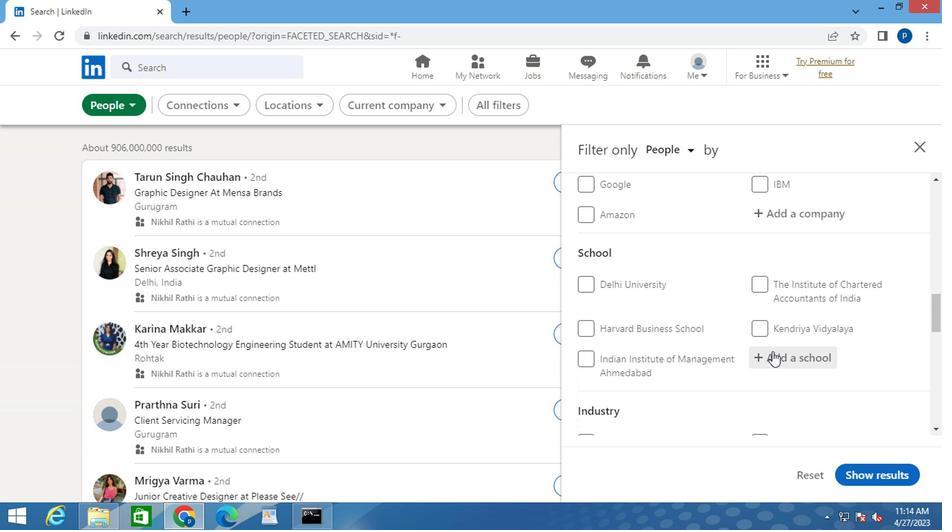 
Action: Mouse pressed left at (772, 357)
Screenshot: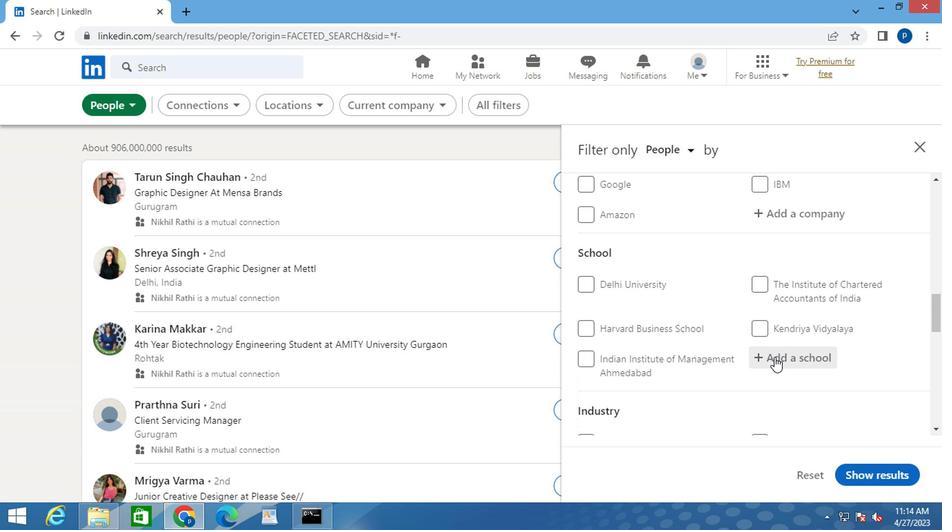 
Action: Key pressed <Key.caps_lock>IIEST
Screenshot: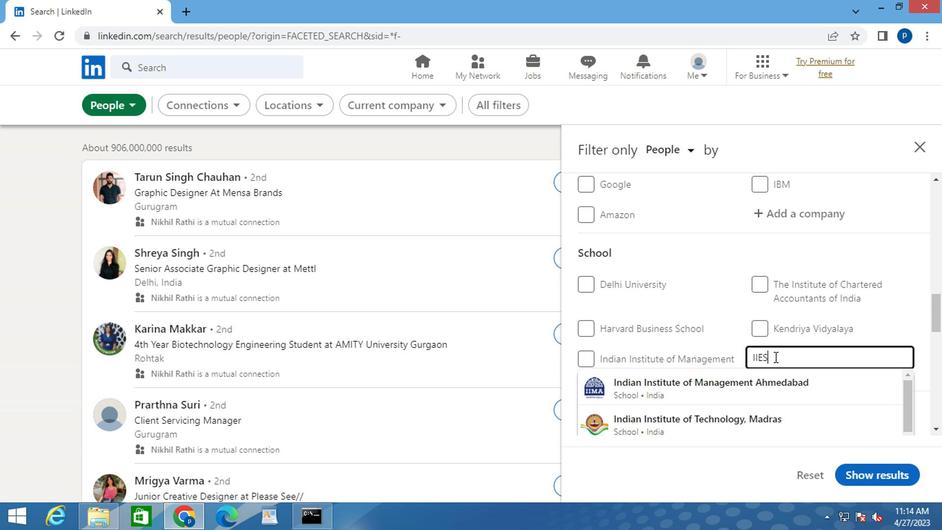
Action: Mouse moved to (652, 384)
Screenshot: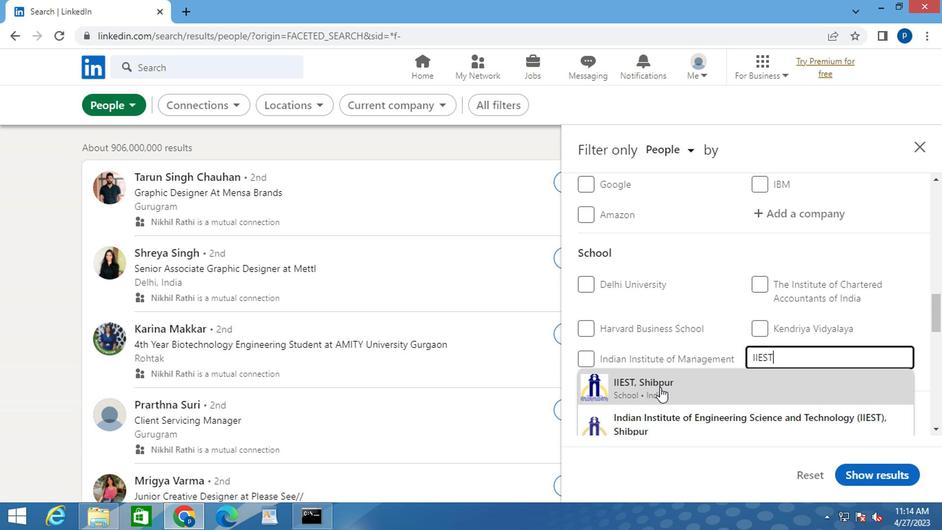 
Action: Mouse pressed left at (652, 384)
Screenshot: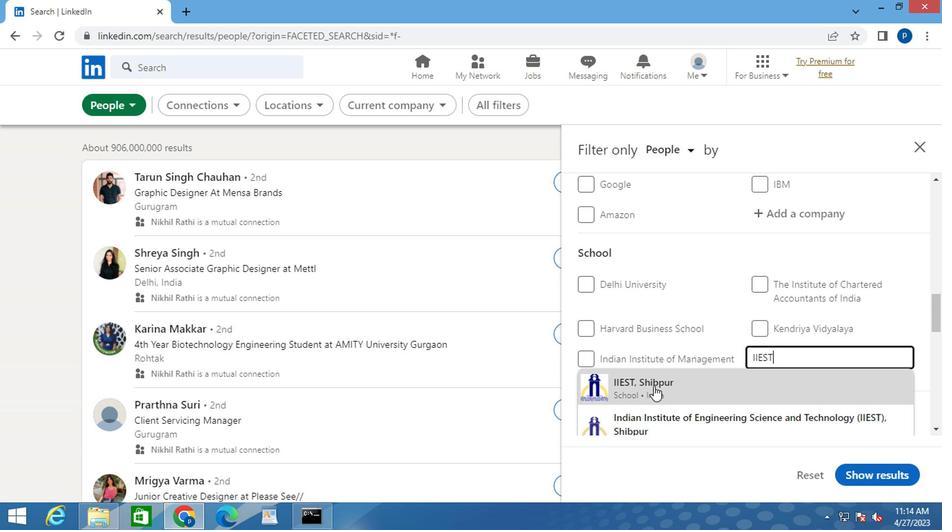 
Action: Mouse scrolled (652, 383) with delta (0, 0)
Screenshot: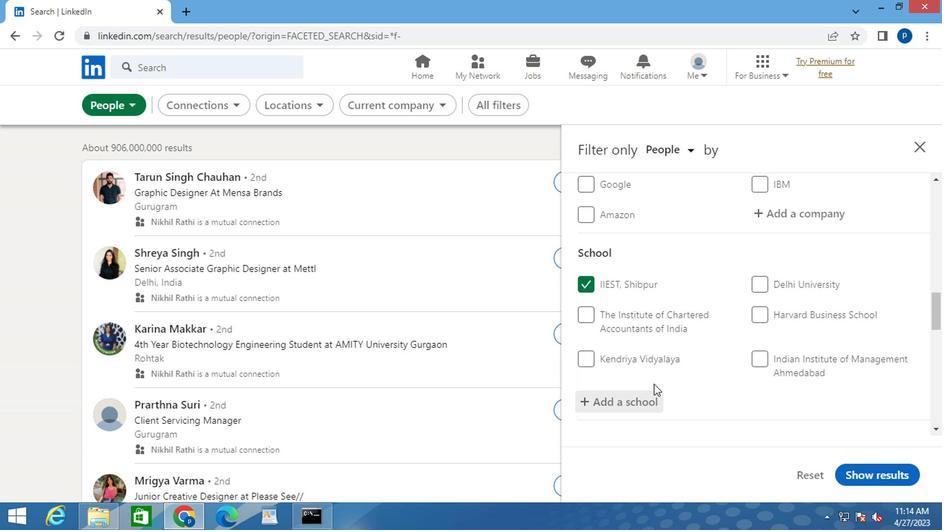 
Action: Mouse scrolled (652, 383) with delta (0, 0)
Screenshot: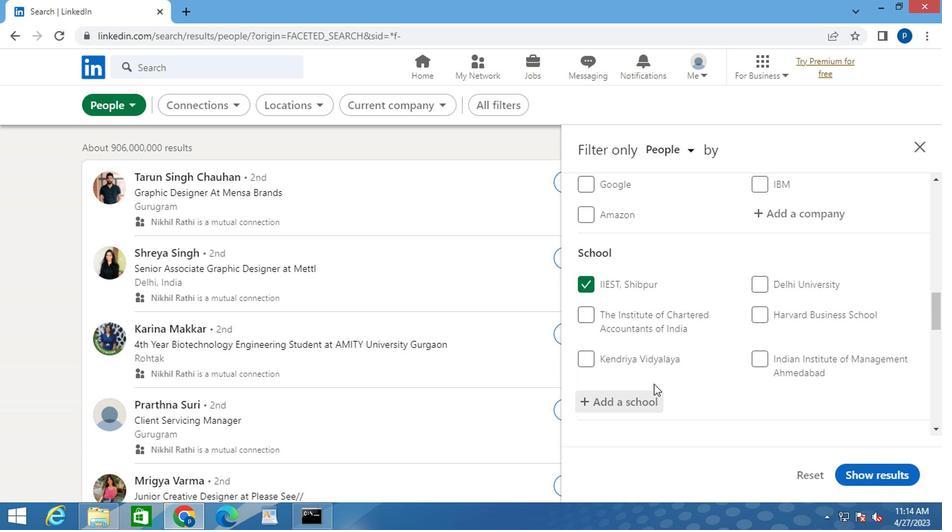 
Action: Mouse scrolled (652, 383) with delta (0, 0)
Screenshot: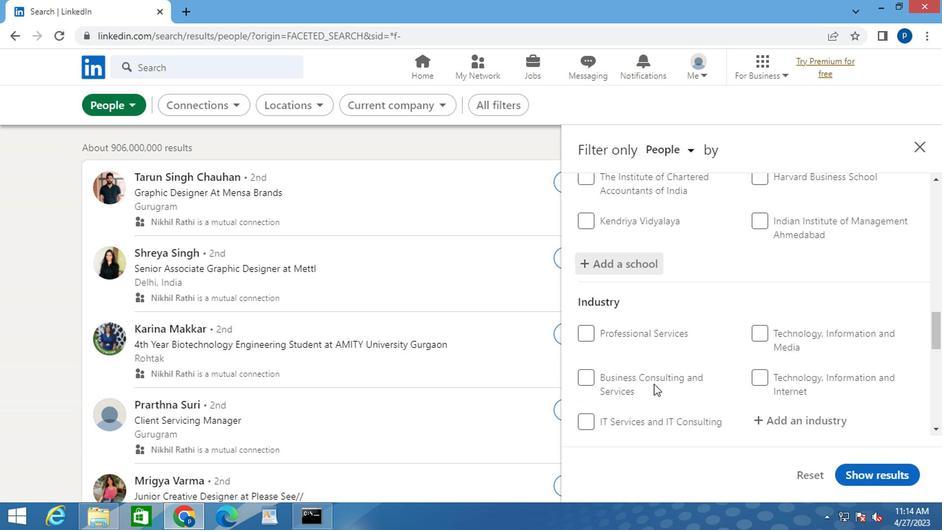 
Action: Mouse scrolled (652, 383) with delta (0, 0)
Screenshot: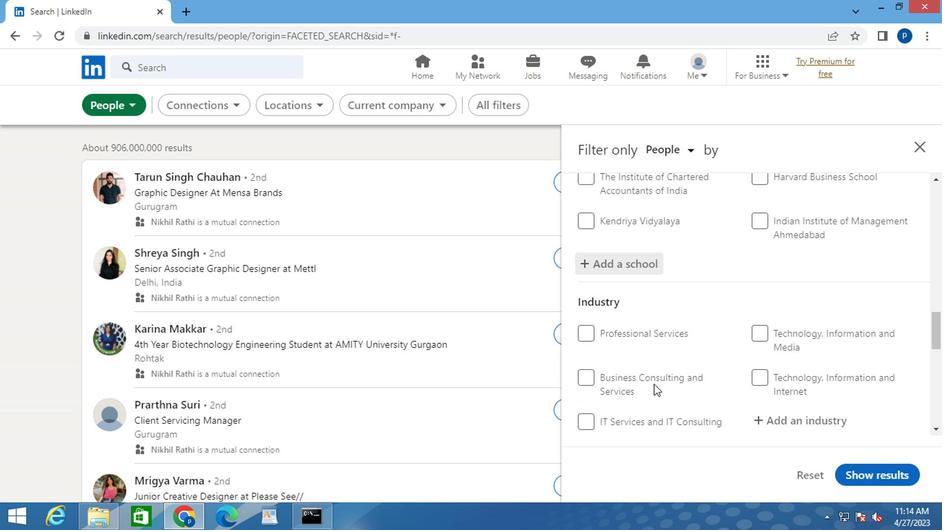 
Action: Mouse moved to (661, 363)
Screenshot: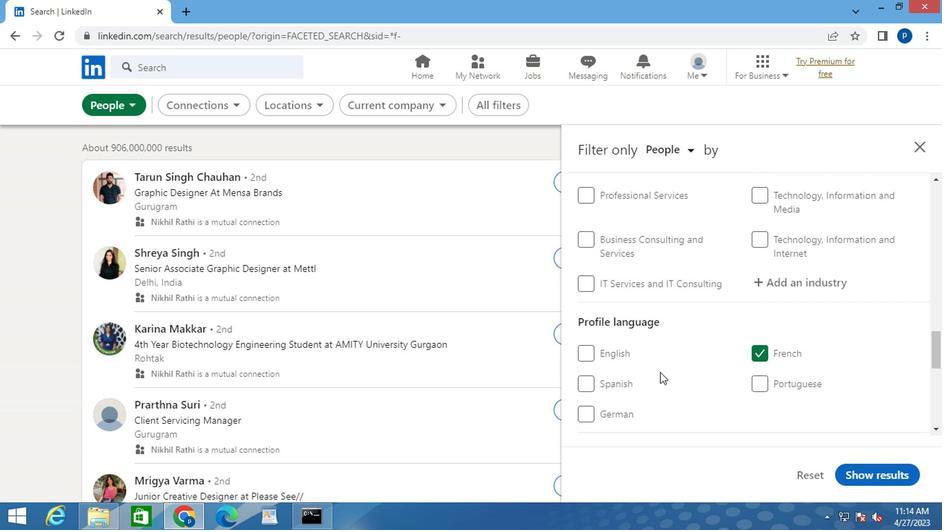 
Action: Mouse scrolled (661, 364) with delta (0, 0)
Screenshot: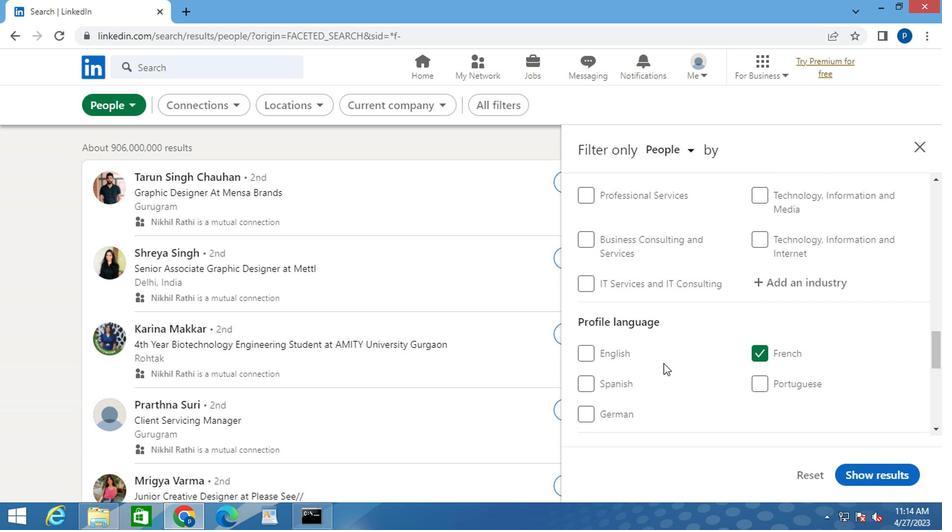 
Action: Mouse moved to (781, 352)
Screenshot: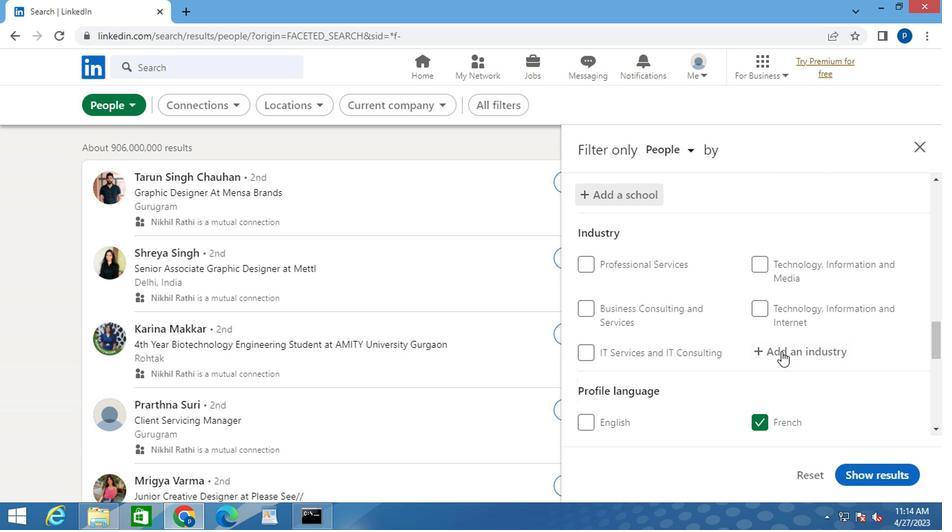 
Action: Mouse pressed left at (781, 352)
Screenshot: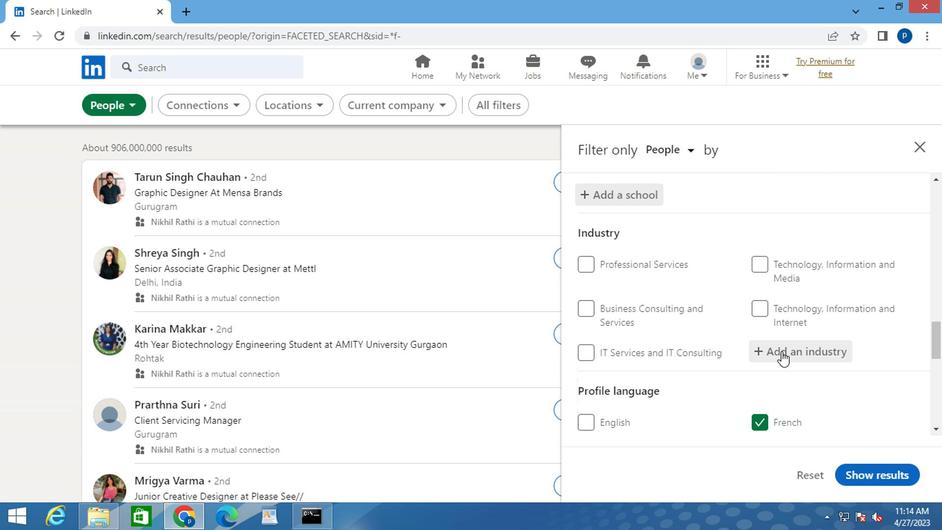 
Action: Mouse moved to (780, 352)
Screenshot: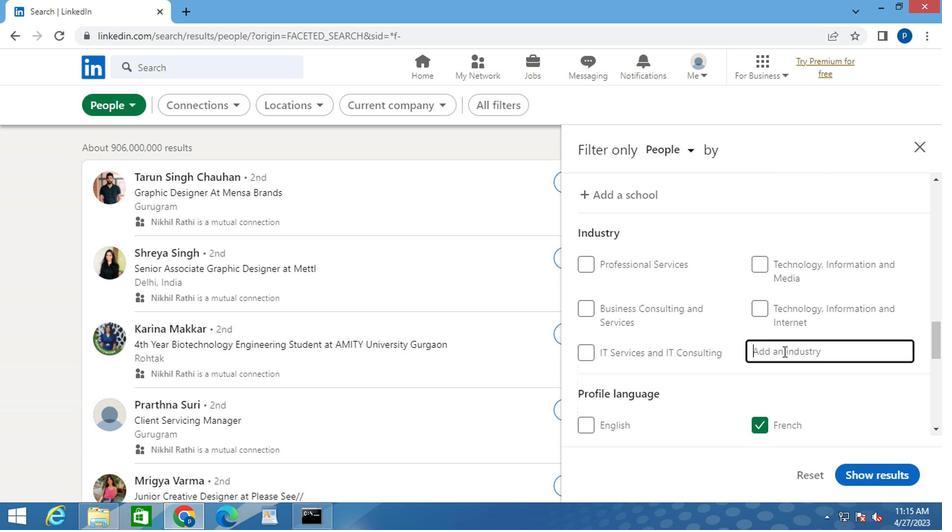 
Action: Key pressed <Key.caps_lock>S<Key.caps_lock>PECT
Screenshot: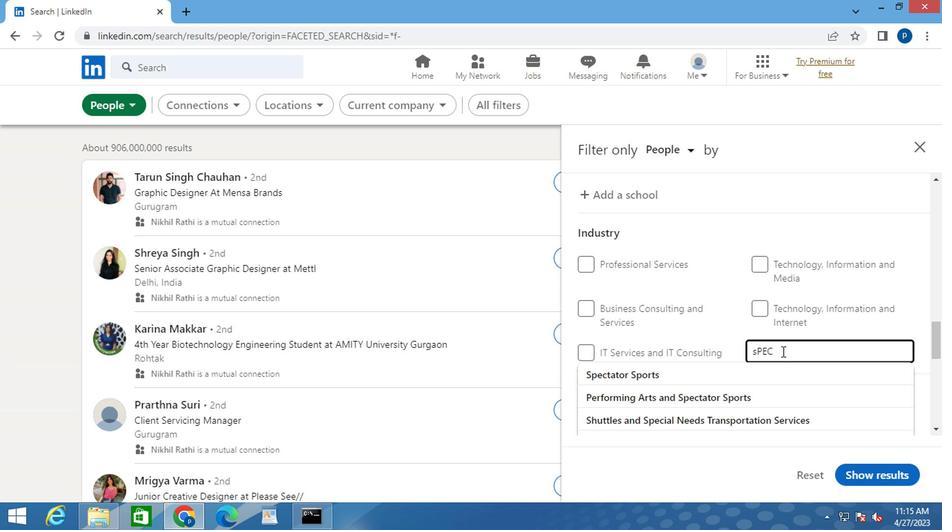 
Action: Mouse moved to (655, 371)
Screenshot: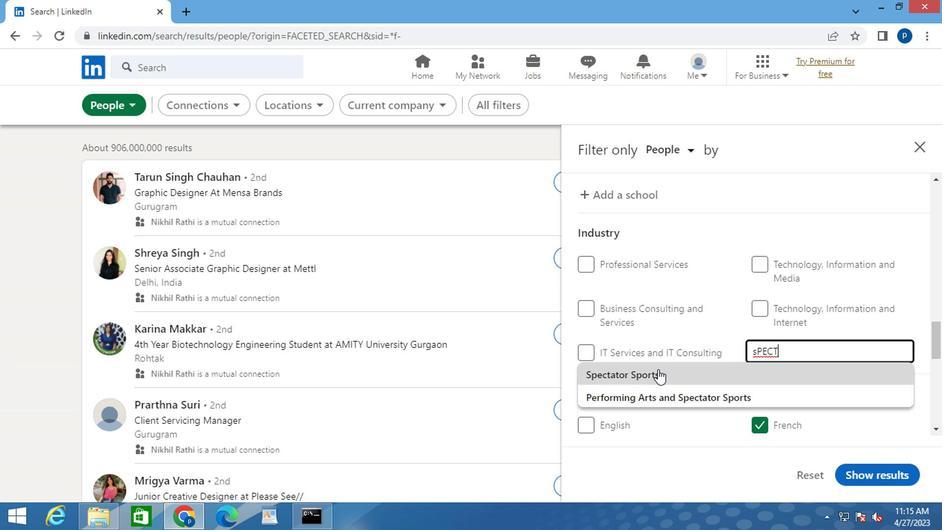 
Action: Mouse pressed left at (655, 371)
Screenshot: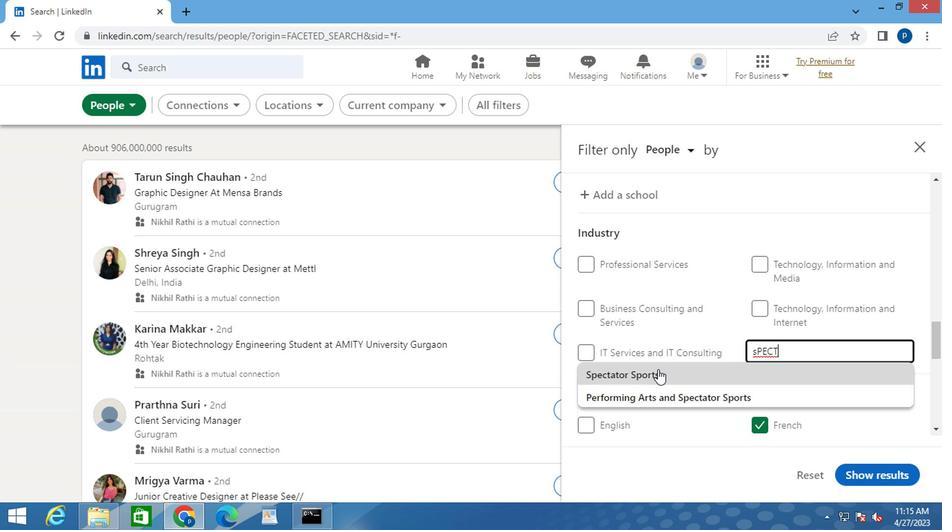 
Action: Mouse moved to (704, 361)
Screenshot: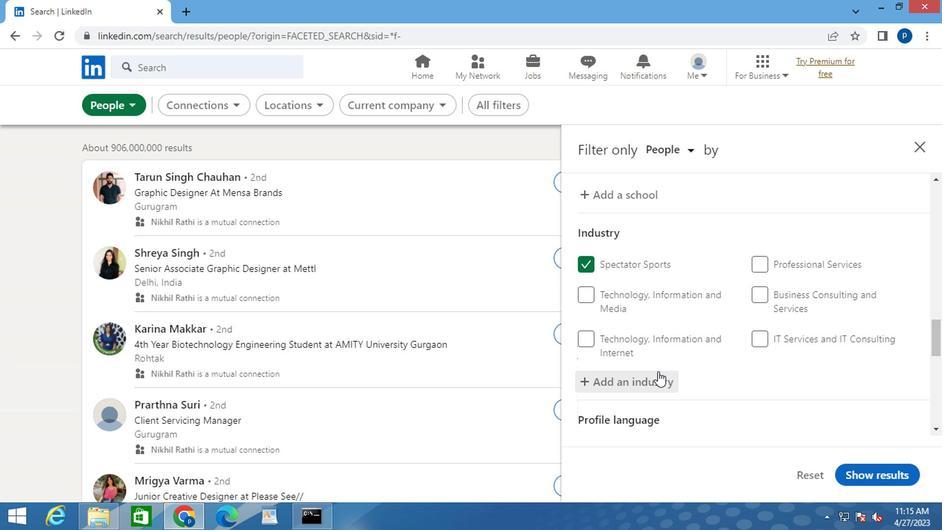 
Action: Mouse scrolled (704, 360) with delta (0, 0)
Screenshot: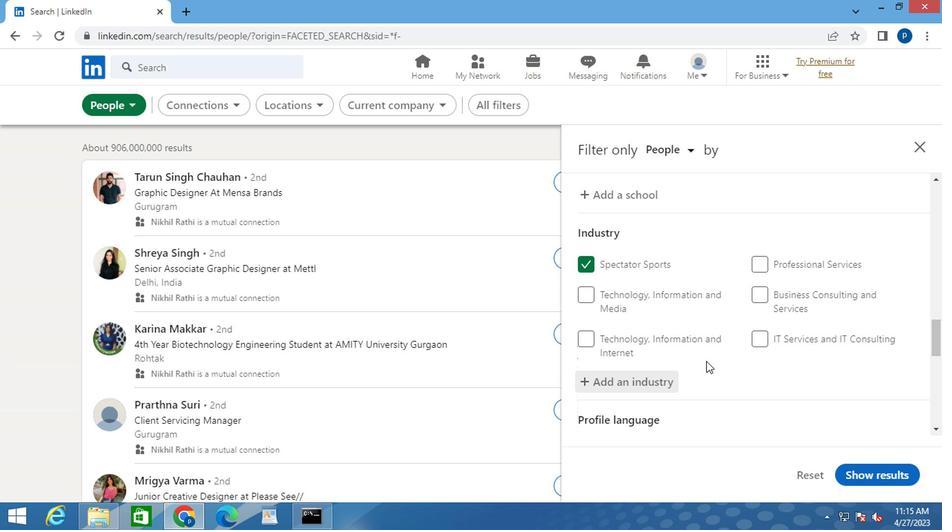 
Action: Mouse moved to (691, 347)
Screenshot: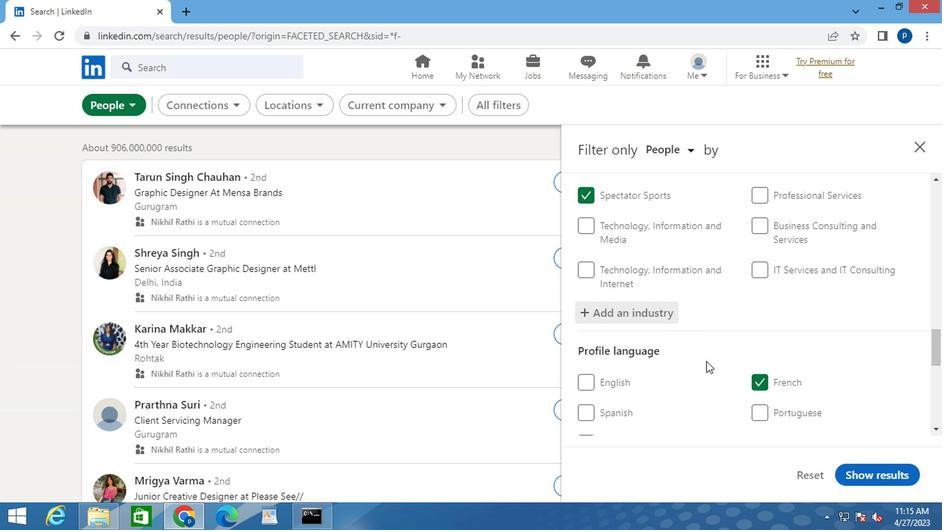 
Action: Mouse scrolled (691, 346) with delta (0, 0)
Screenshot: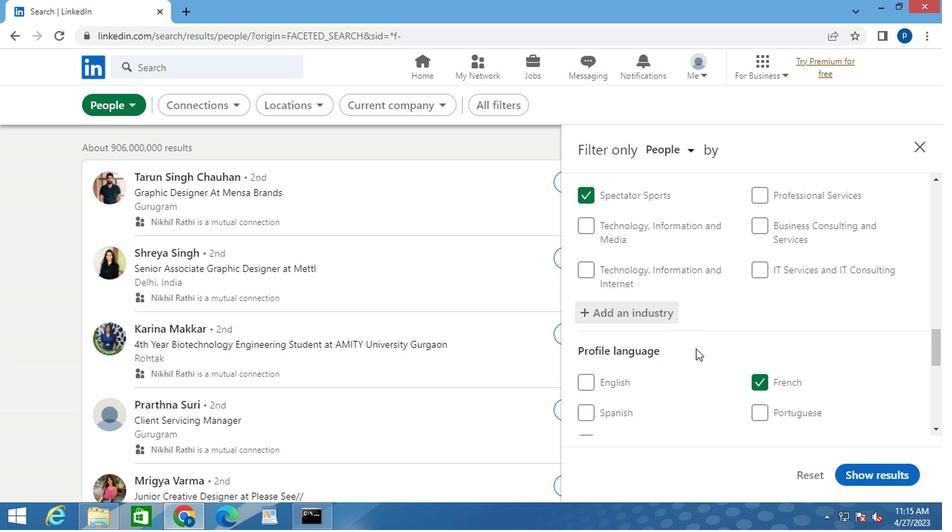 
Action: Mouse scrolled (691, 346) with delta (0, 0)
Screenshot: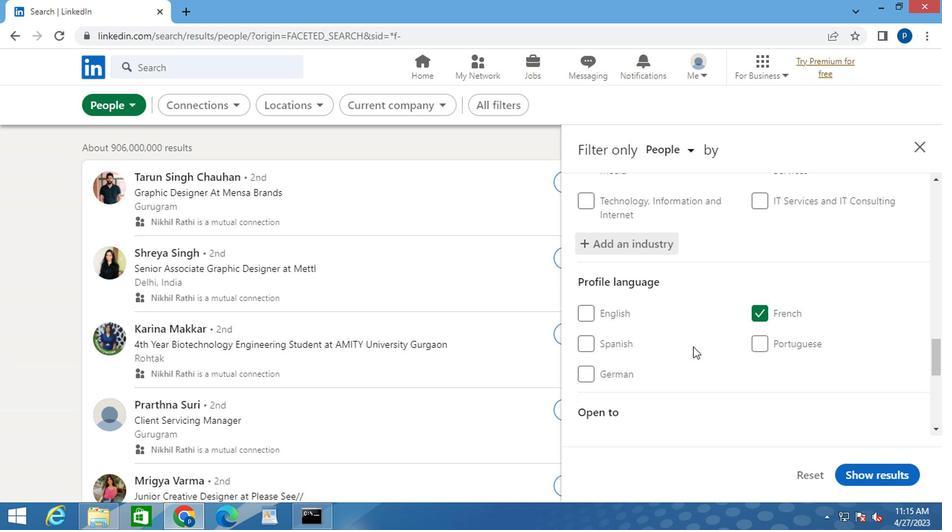 
Action: Mouse scrolled (691, 346) with delta (0, 0)
Screenshot: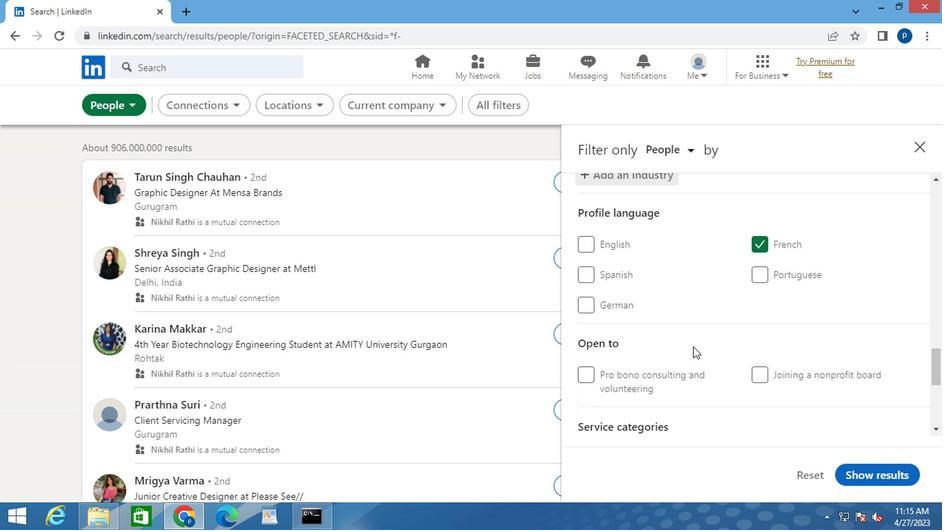 
Action: Mouse scrolled (691, 346) with delta (0, 0)
Screenshot: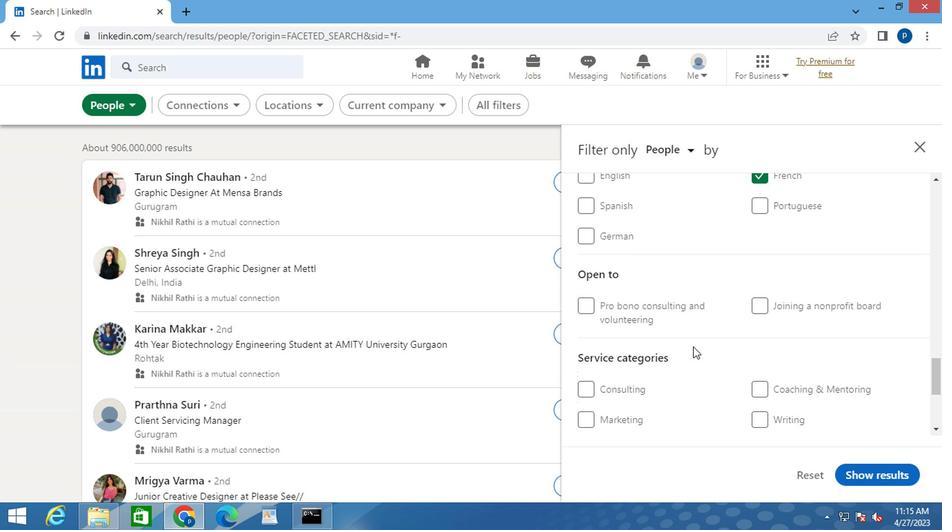
Action: Mouse moved to (798, 379)
Screenshot: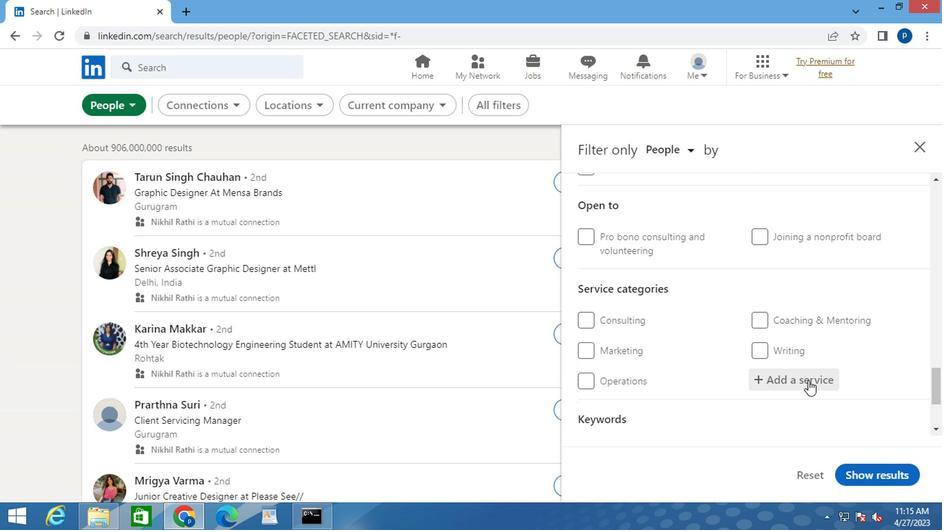 
Action: Mouse pressed left at (798, 379)
Screenshot: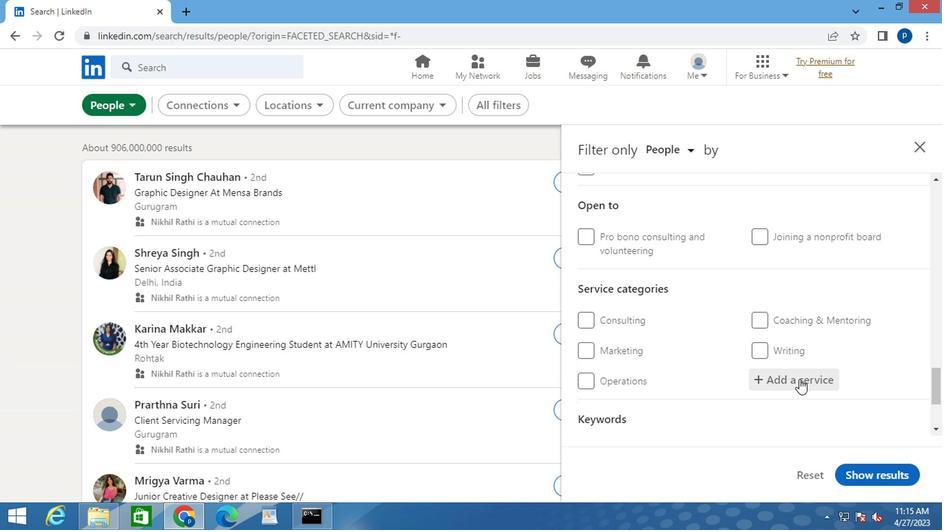 
Action: Mouse moved to (781, 373)
Screenshot: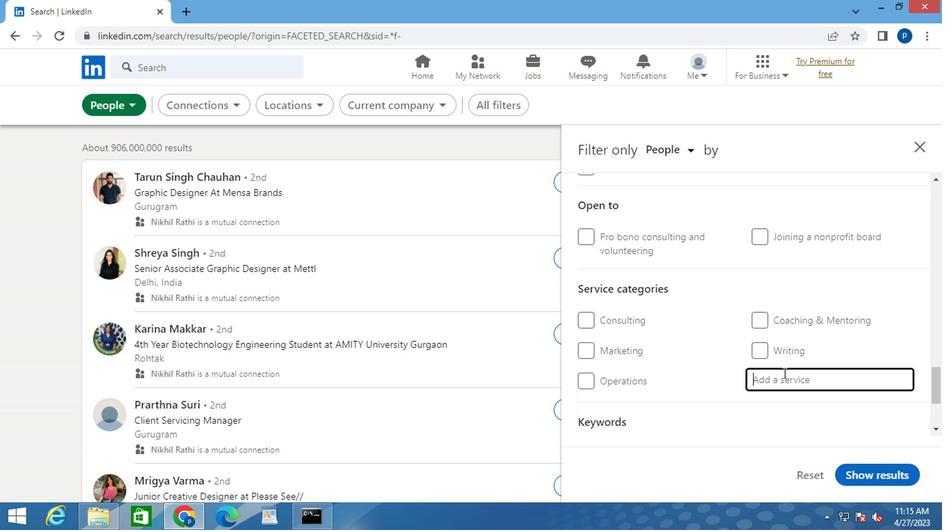 
Action: Key pressed L<Key.caps_lock>OGO<Key.space><Key.caps_lock>D<Key.caps_lock>ESIGN
Screenshot: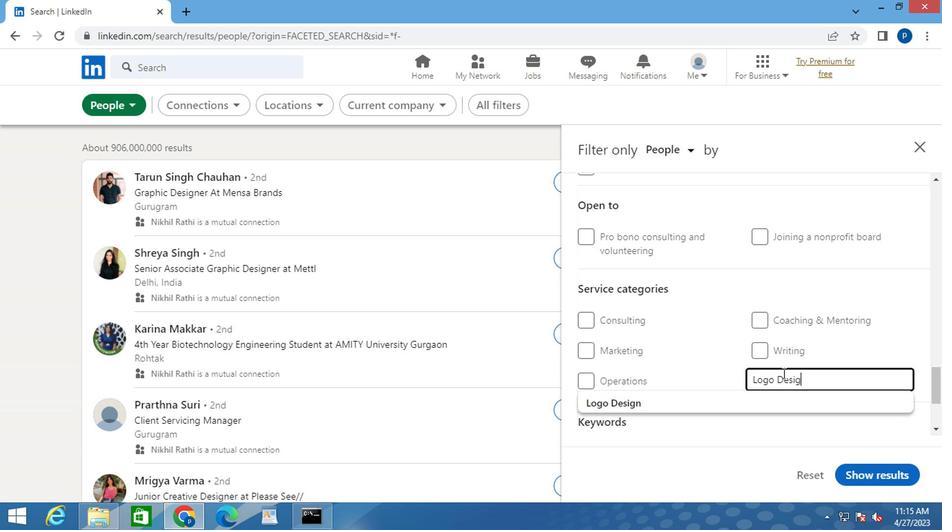 
Action: Mouse moved to (700, 405)
Screenshot: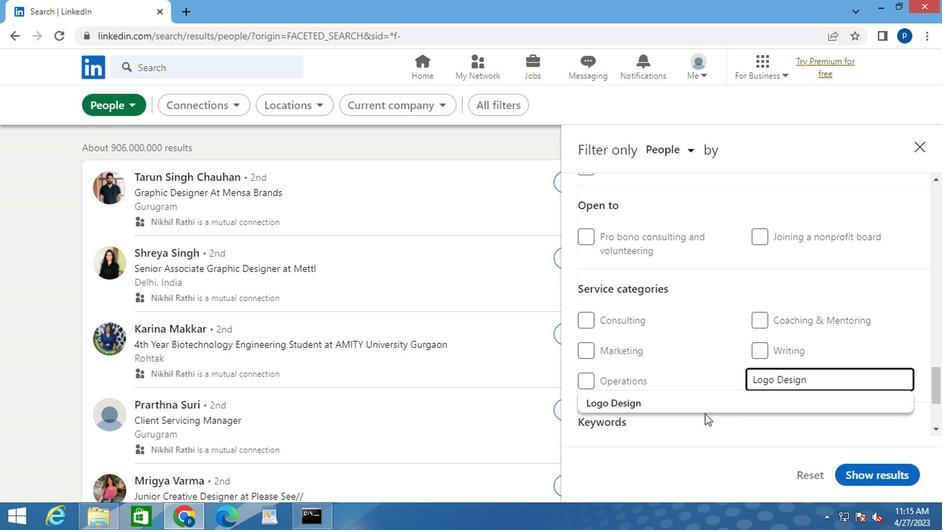 
Action: Mouse pressed left at (700, 405)
Screenshot: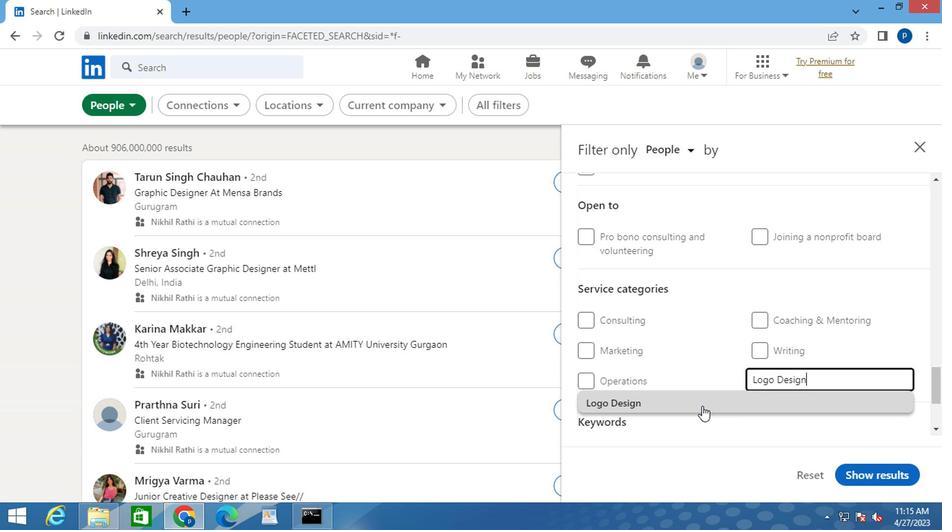 
Action: Mouse moved to (696, 399)
Screenshot: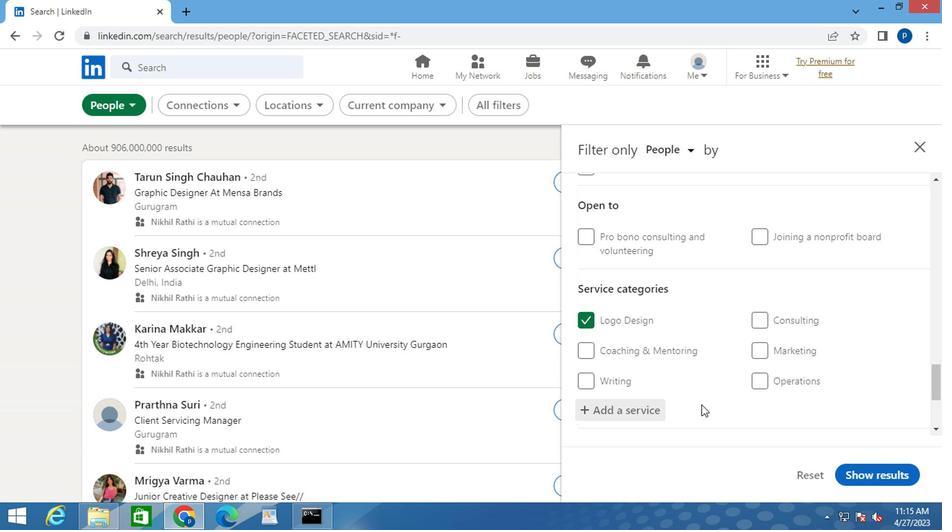 
Action: Mouse scrolled (696, 398) with delta (0, 0)
Screenshot: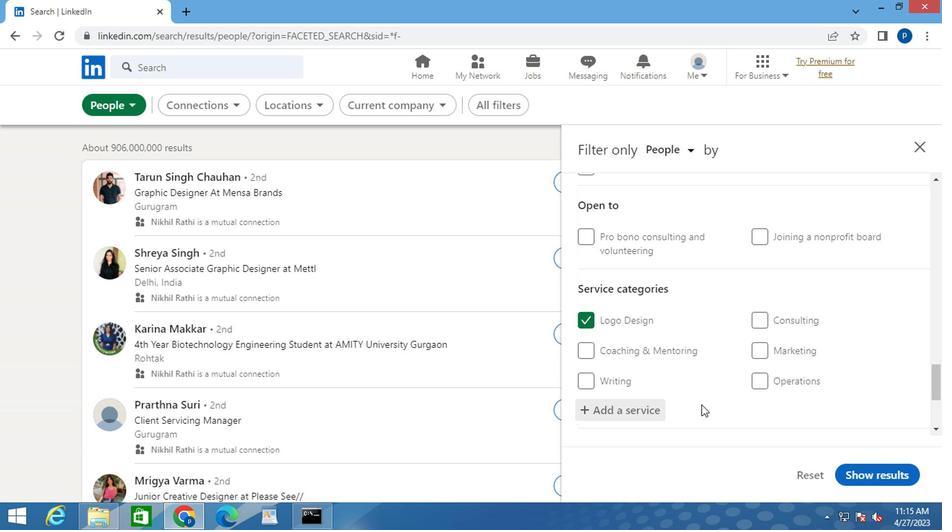 
Action: Mouse scrolled (696, 398) with delta (0, 0)
Screenshot: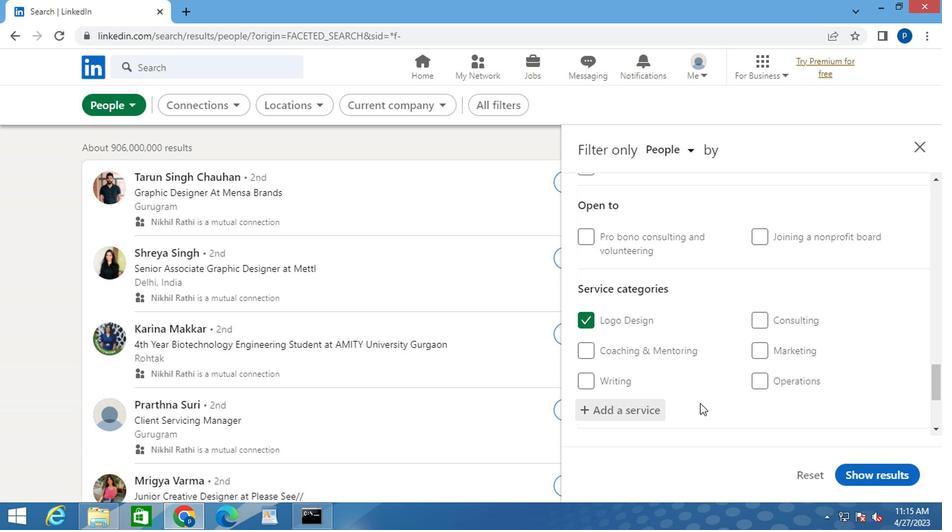 
Action: Mouse moved to (685, 381)
Screenshot: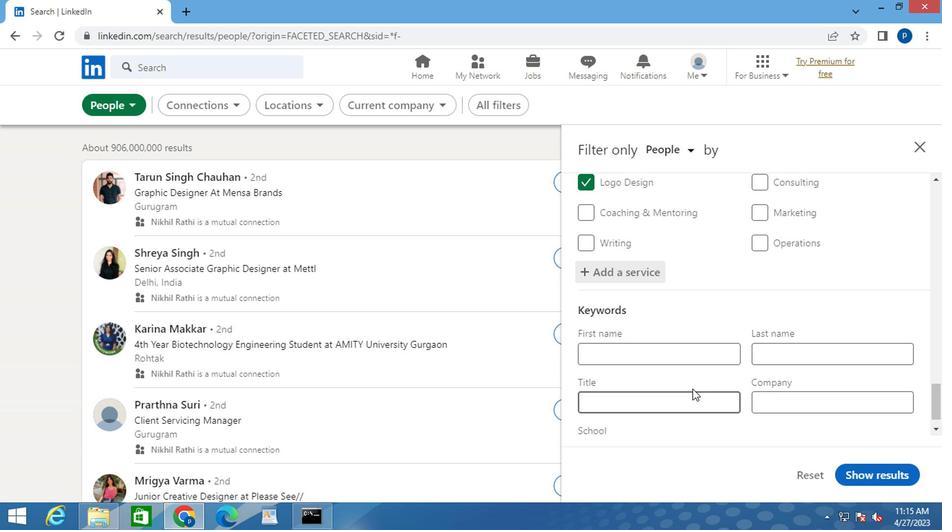 
Action: Mouse scrolled (685, 380) with delta (0, 0)
Screenshot: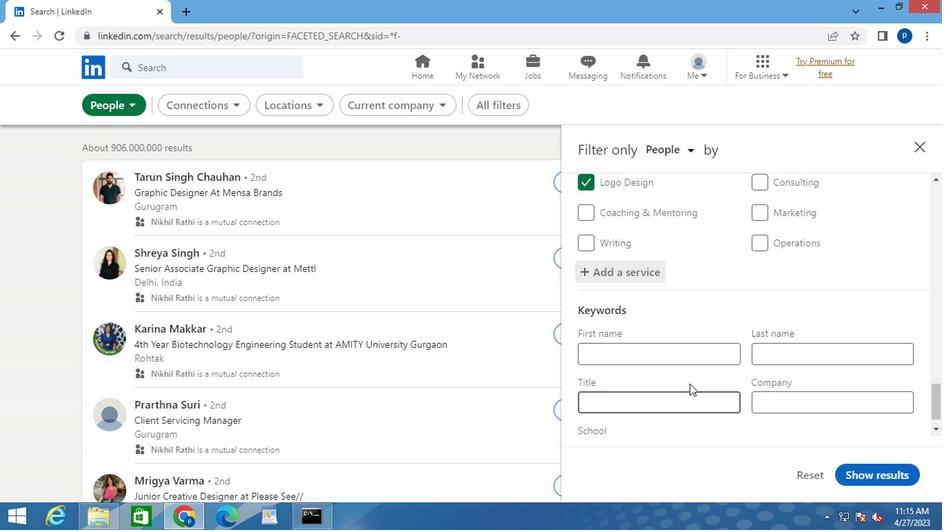 
Action: Mouse scrolled (685, 380) with delta (0, 0)
Screenshot: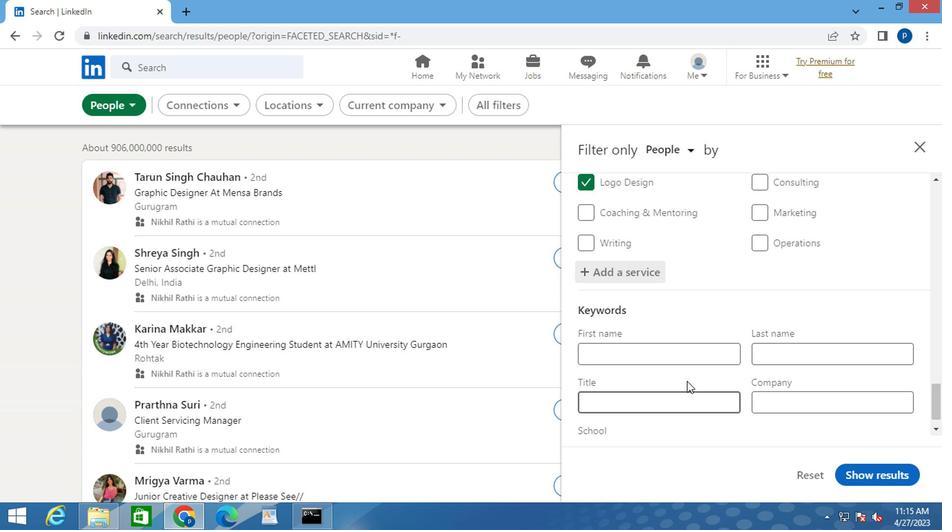 
Action: Mouse moved to (621, 365)
Screenshot: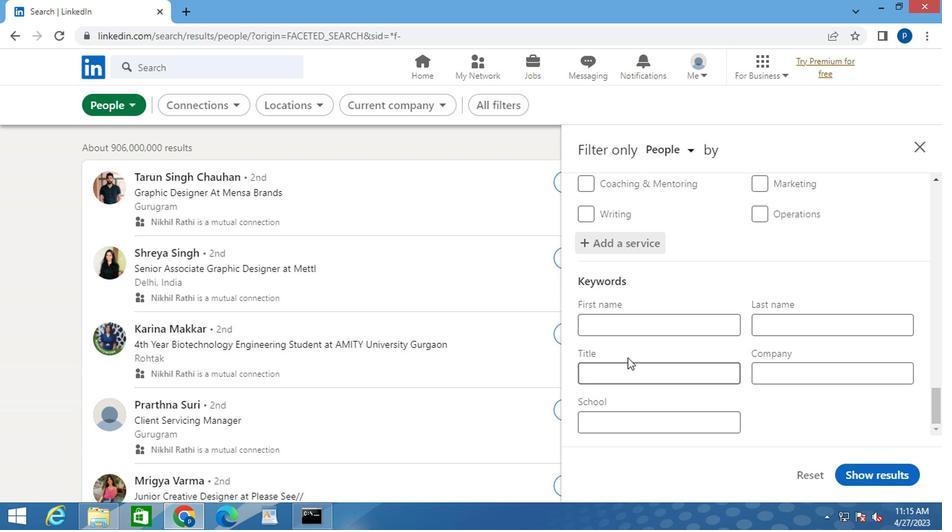 
Action: Mouse pressed left at (621, 365)
Screenshot: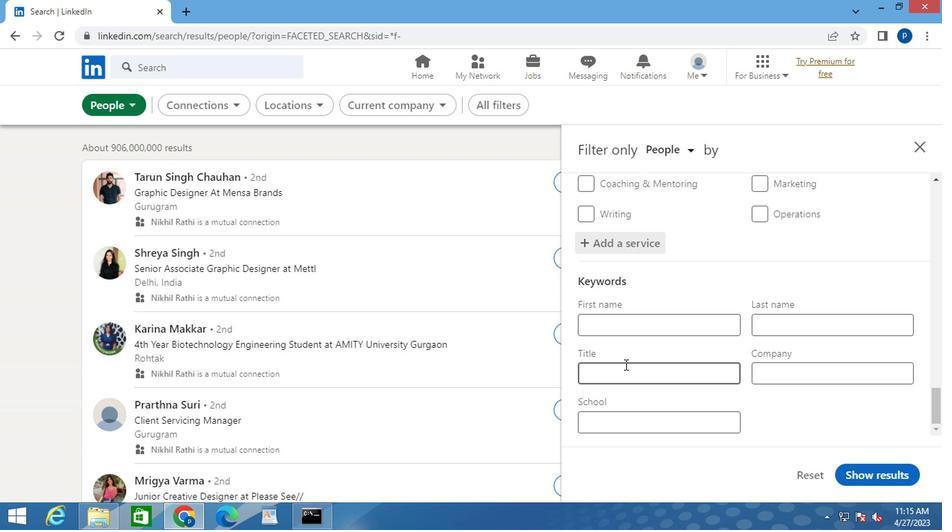 
Action: Key pressed <Key.caps_lock>F<Key.caps_lock>UNERAL<Key.space><Key.caps_lock>A<Key.caps_lock>TTENDANT
Screenshot: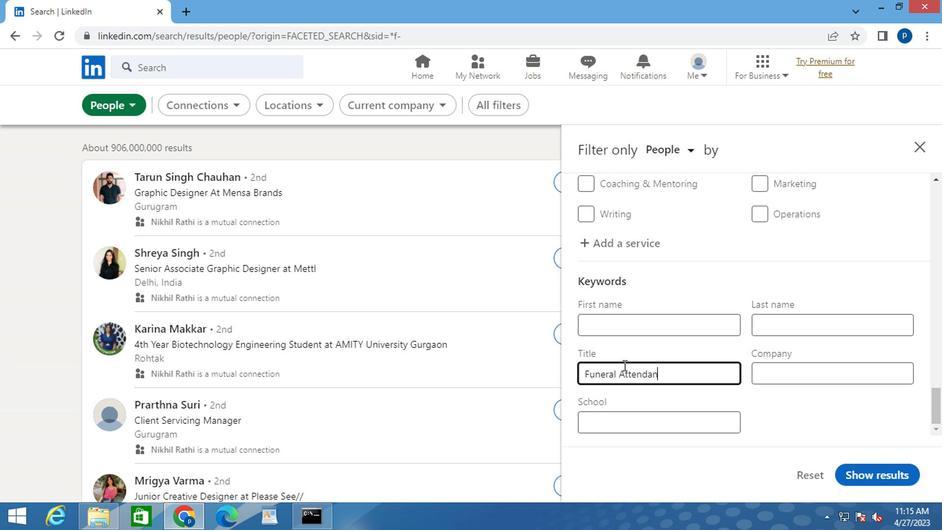 
Action: Mouse moved to (878, 472)
Screenshot: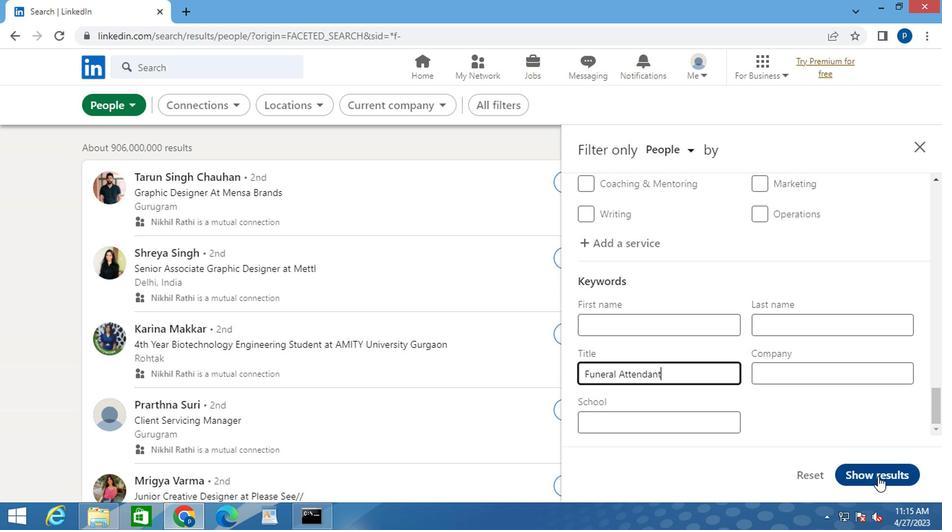 
Action: Mouse pressed left at (878, 472)
Screenshot: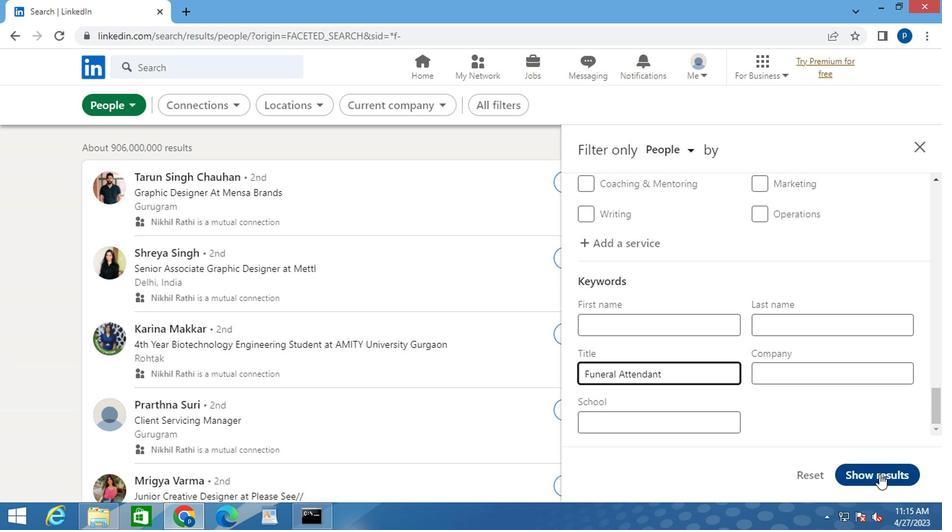 
